 Task: Find a house in Akdağmadeni, Turkey with 2 bedrooms, 2 beds, 1 bathroom, Wifi, and free parking, priced between 8000 and 16000, with an English-speaking host.
Action: Mouse moved to (312, 129)
Screenshot: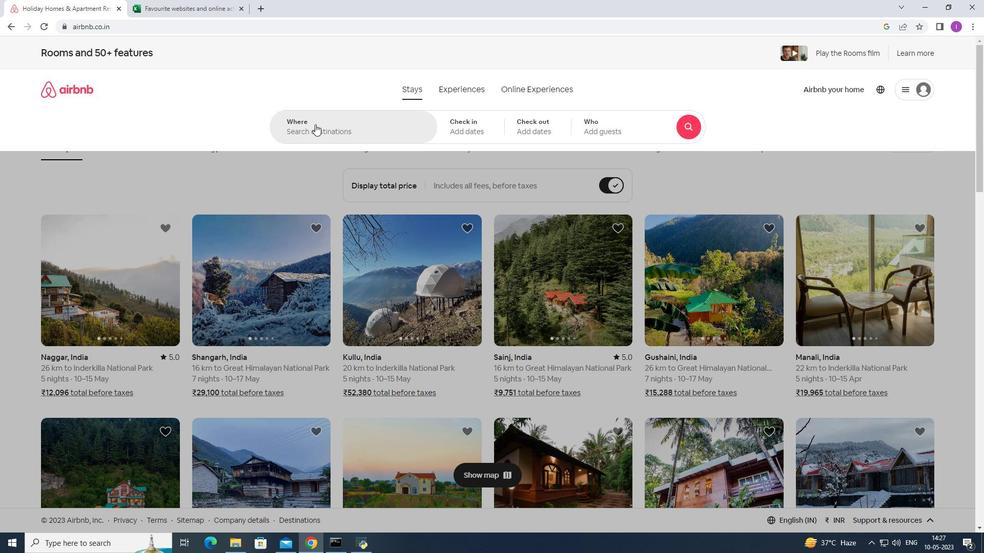 
Action: Mouse pressed left at (312, 129)
Screenshot: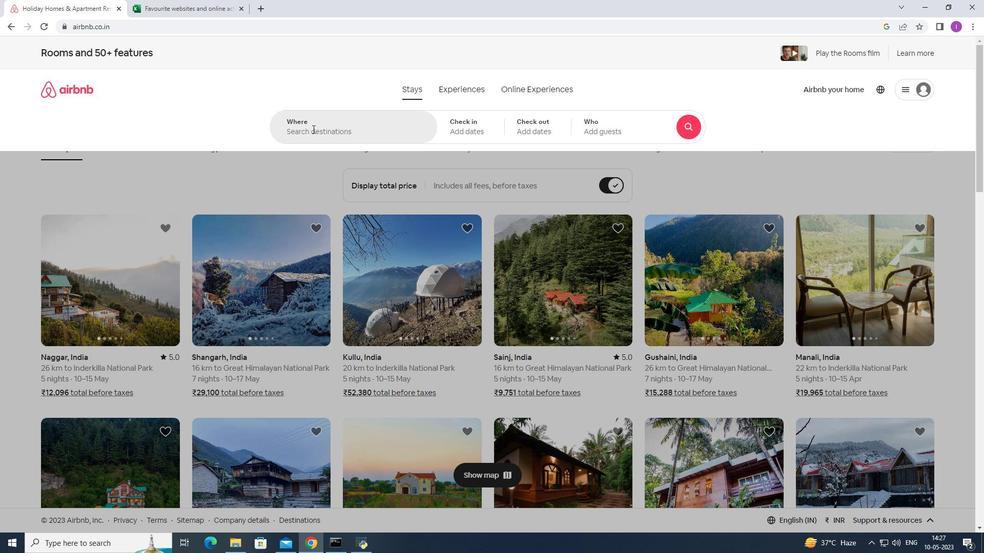 
Action: Mouse moved to (352, 122)
Screenshot: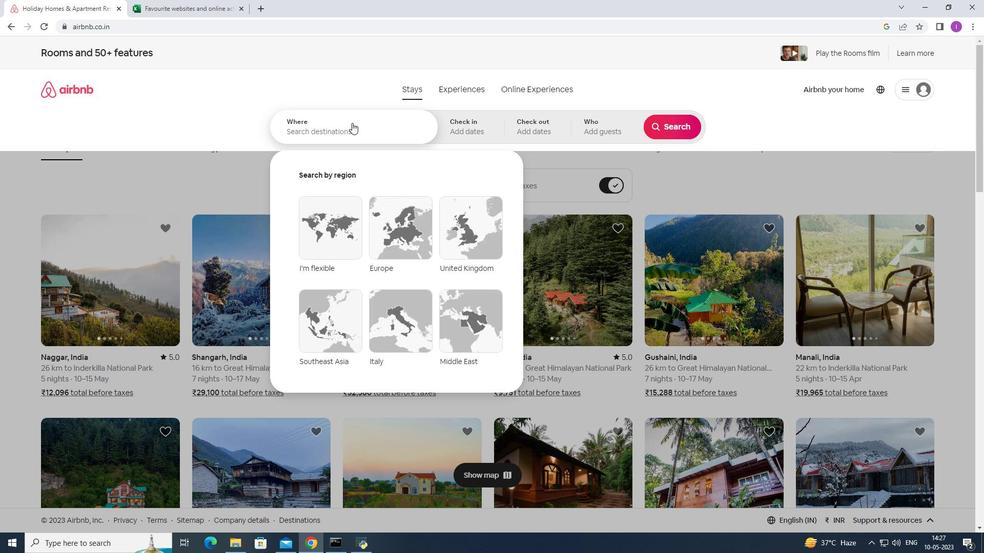 
Action: Key pressed <Key.shift><Key.shift><Key.shift><Key.shift><Key.shift><Key.shift><Key.shift><Key.shift><Key.shift><Key.shift><Key.shift><Key.shift><Key.shift><Key.shift><Key.shift><Key.shift><Key.shift><Key.shift><Key.shift><Key.shift><Key.shift><Key.shift>Akdagmadeni,<Key.shift>Turkey
Screenshot: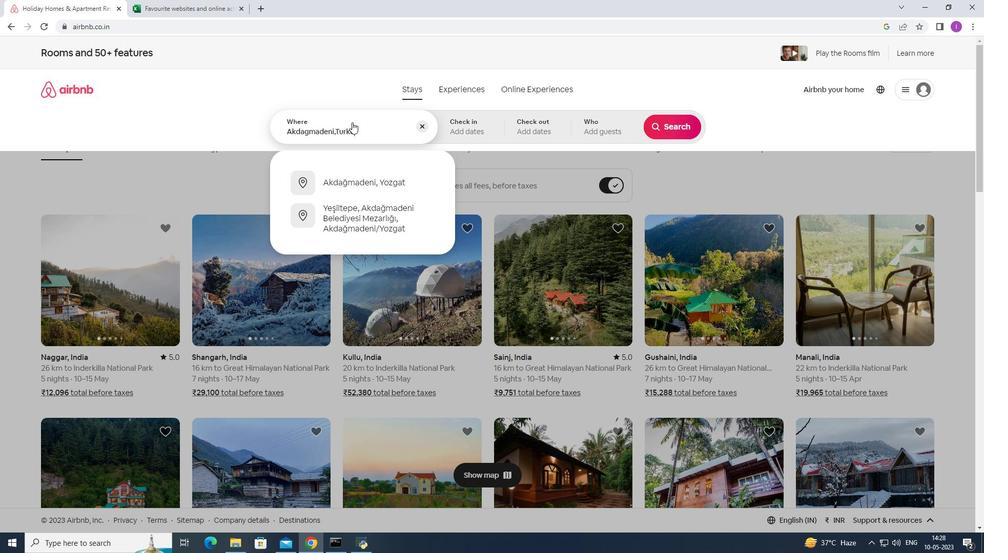 
Action: Mouse moved to (465, 126)
Screenshot: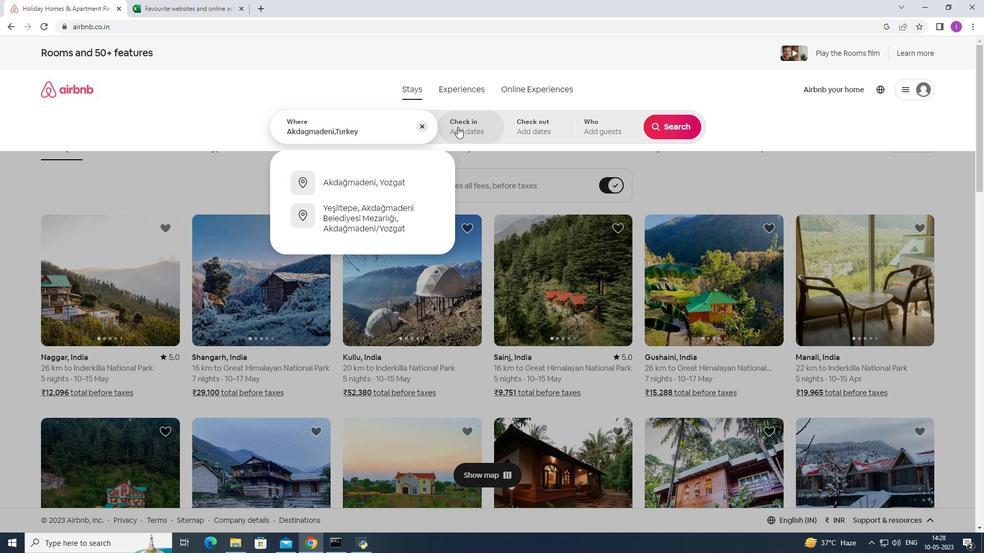 
Action: Mouse pressed left at (465, 126)
Screenshot: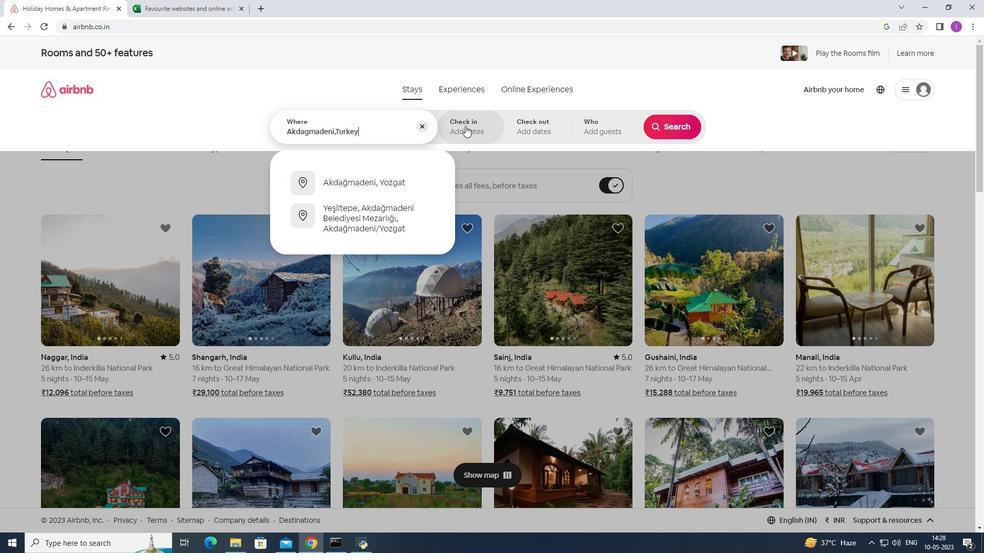 
Action: Mouse moved to (667, 213)
Screenshot: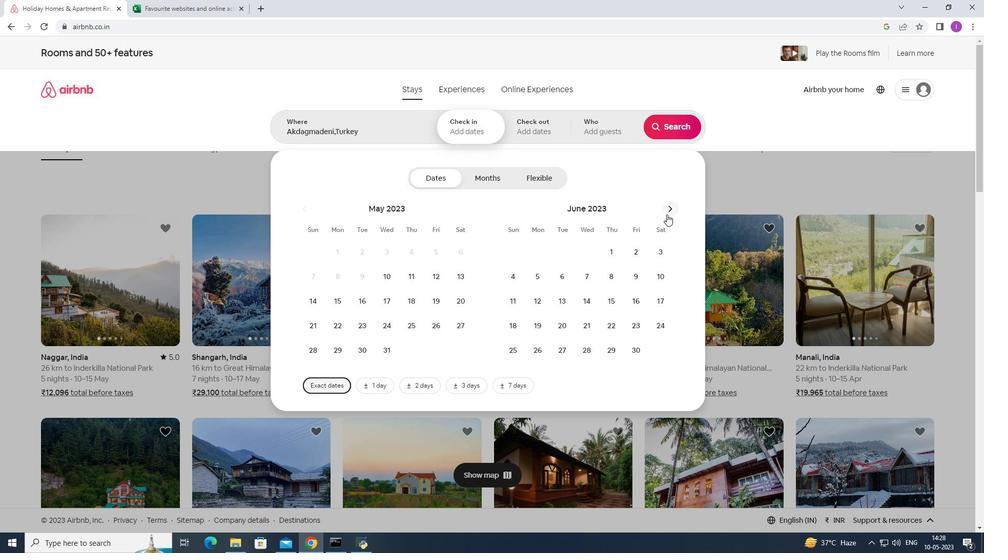 
Action: Mouse pressed left at (667, 213)
Screenshot: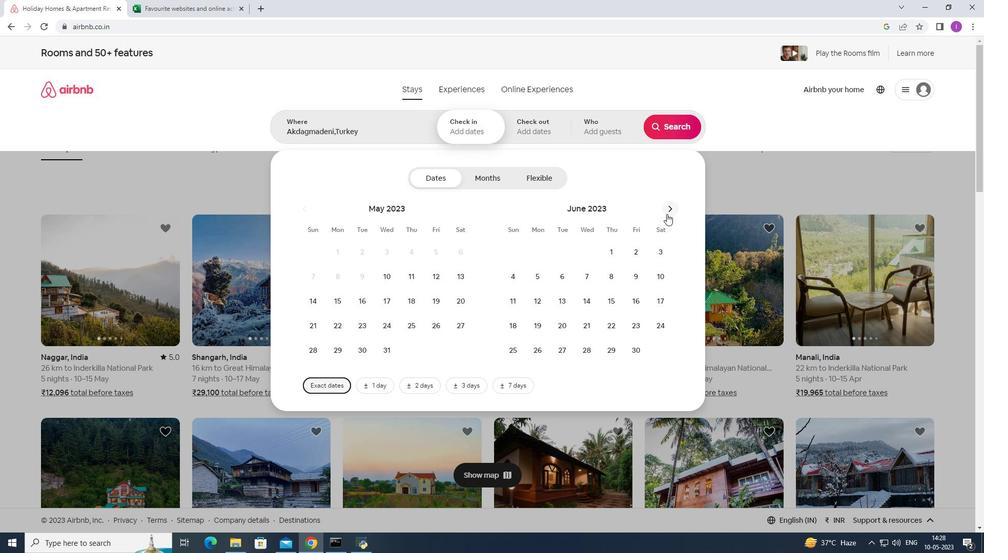 
Action: Mouse pressed left at (667, 213)
Screenshot: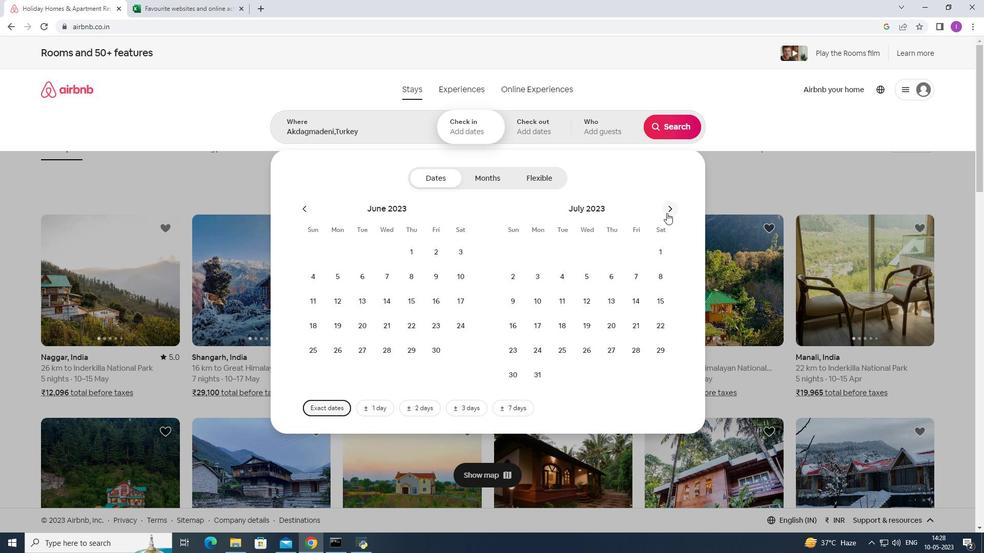 
Action: Mouse moved to (302, 210)
Screenshot: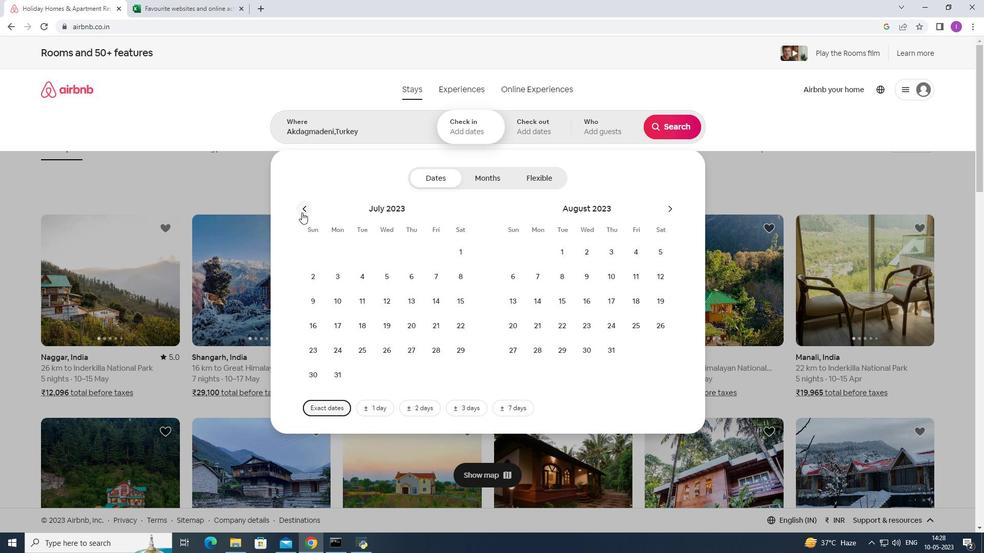 
Action: Mouse pressed left at (302, 210)
Screenshot: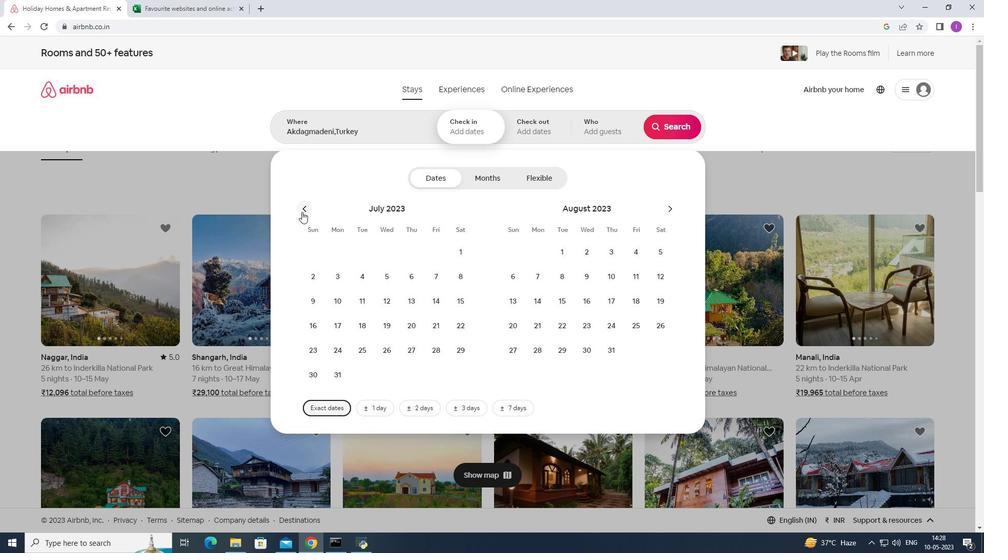 
Action: Mouse moved to (434, 274)
Screenshot: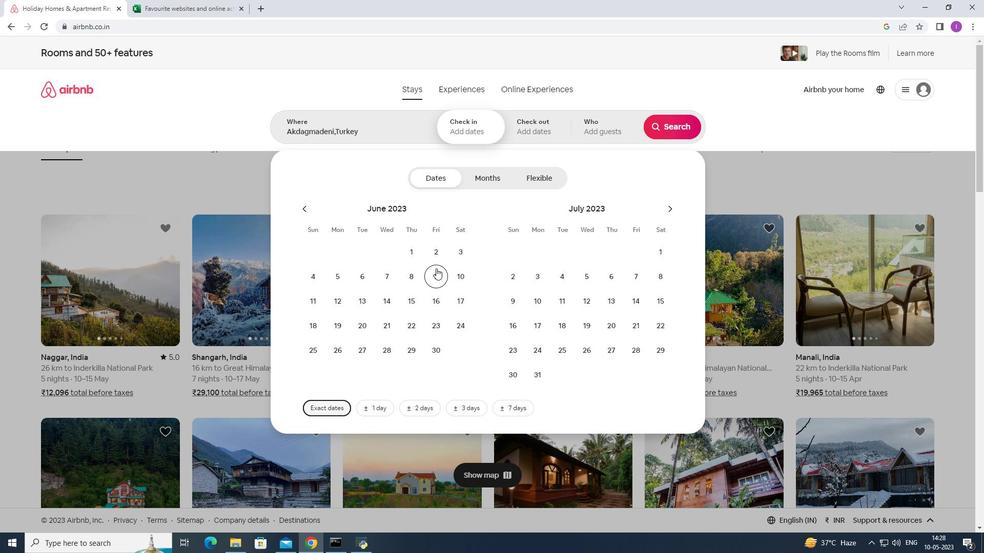 
Action: Mouse pressed left at (434, 274)
Screenshot: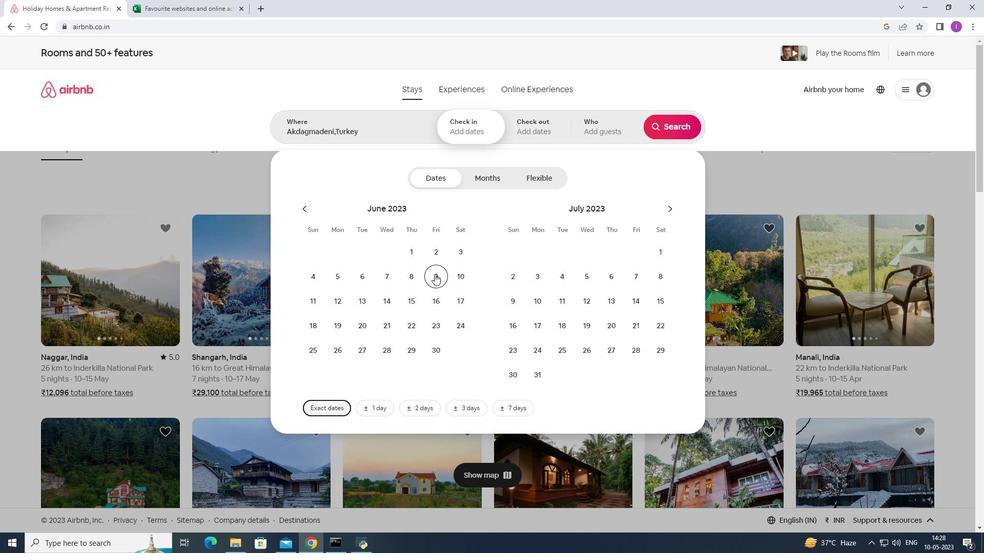 
Action: Mouse moved to (438, 294)
Screenshot: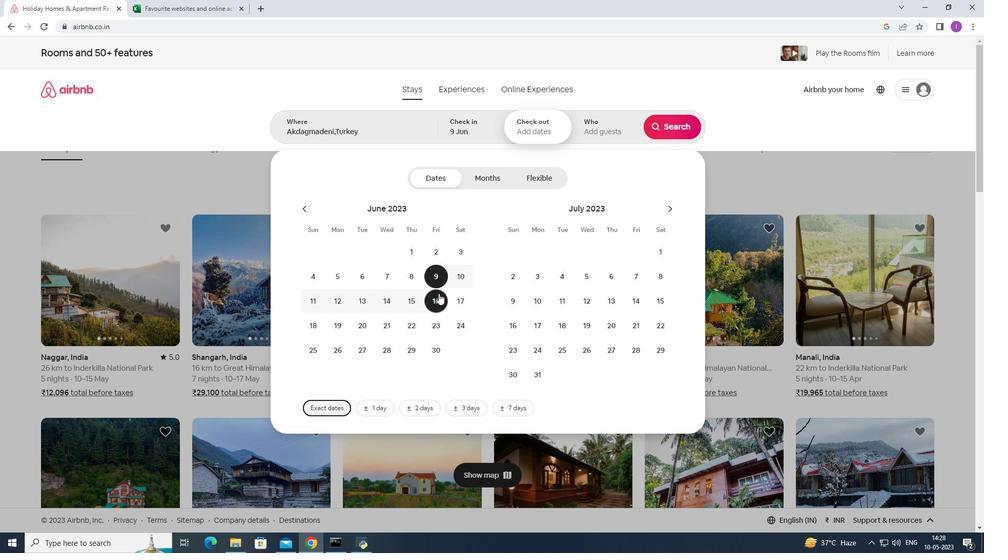 
Action: Mouse pressed left at (438, 294)
Screenshot: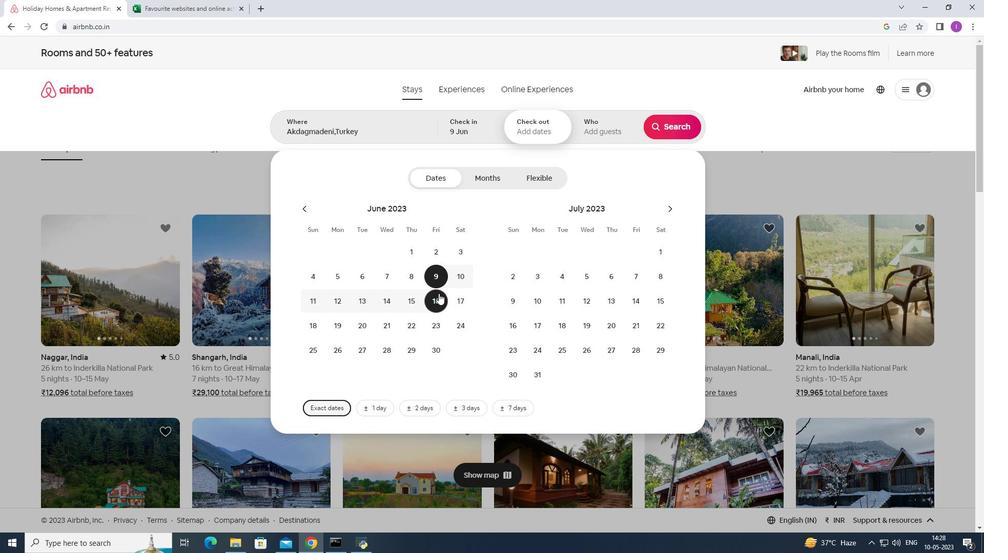 
Action: Mouse moved to (610, 133)
Screenshot: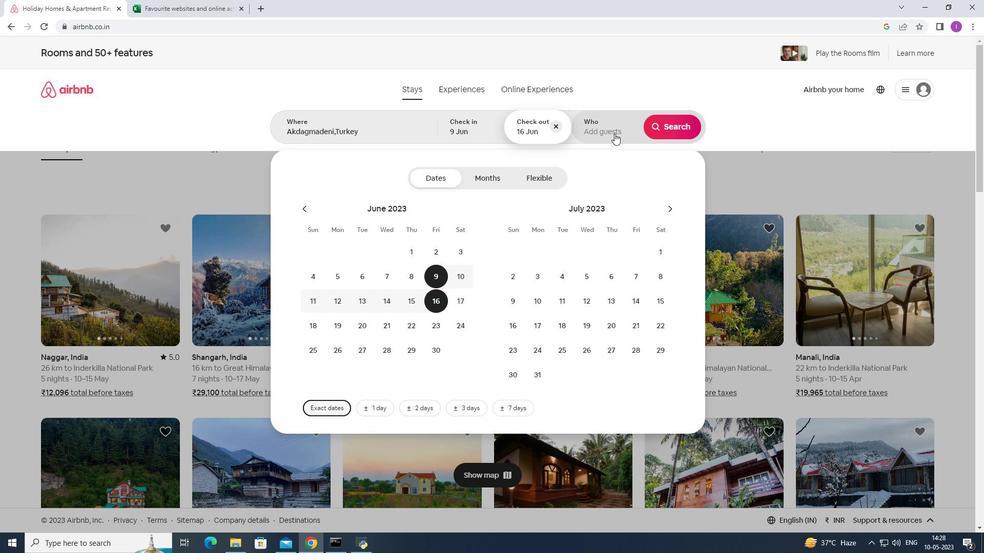 
Action: Mouse pressed left at (610, 133)
Screenshot: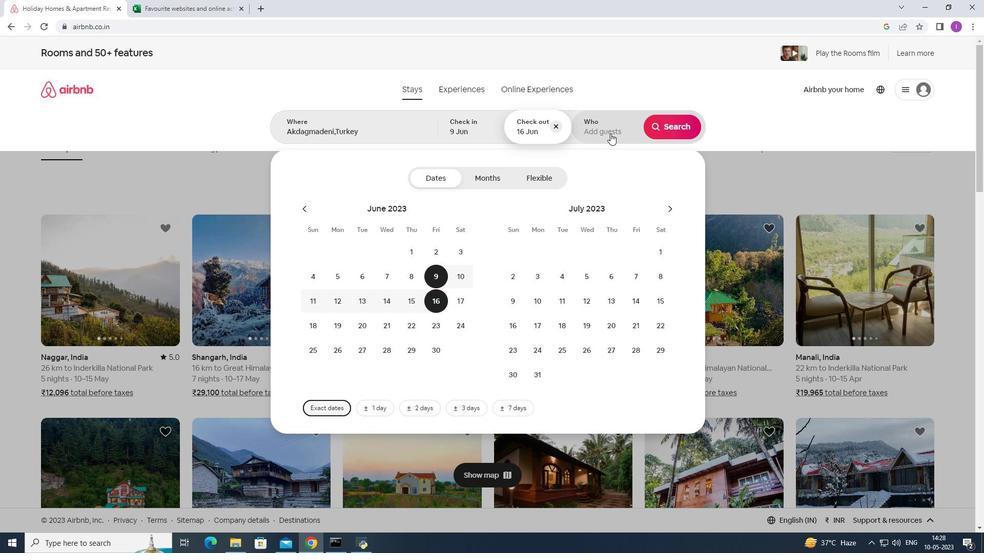 
Action: Mouse moved to (677, 179)
Screenshot: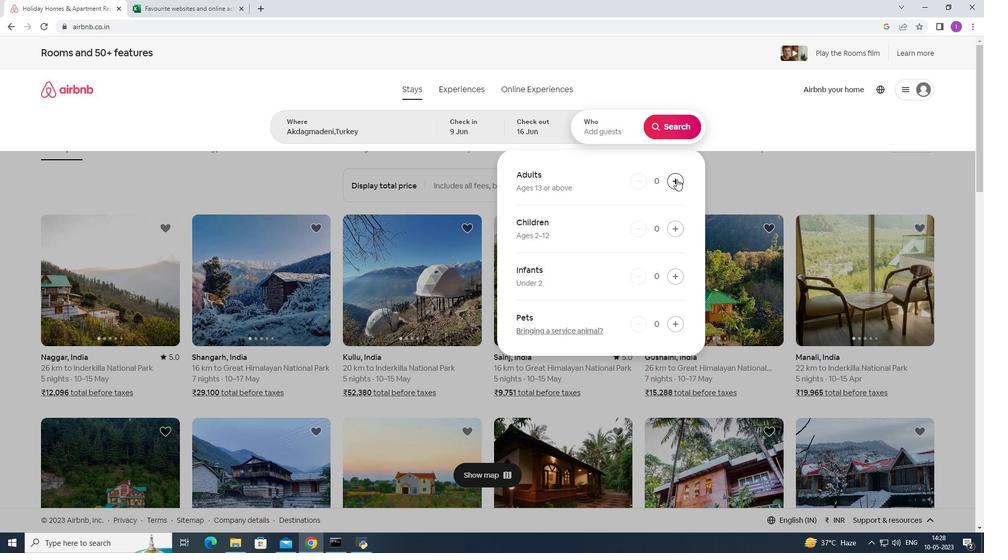 
Action: Mouse pressed left at (677, 179)
Screenshot: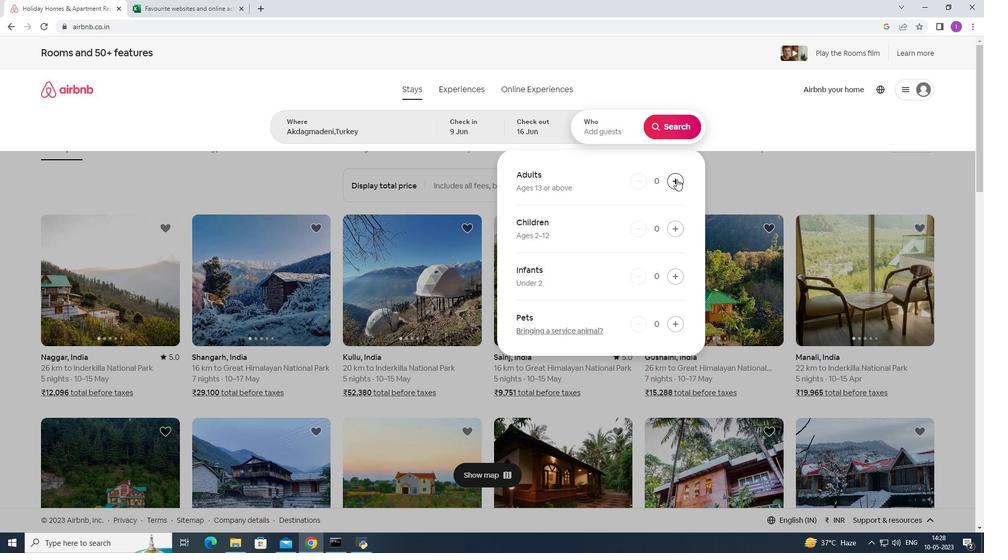 
Action: Mouse pressed left at (677, 179)
Screenshot: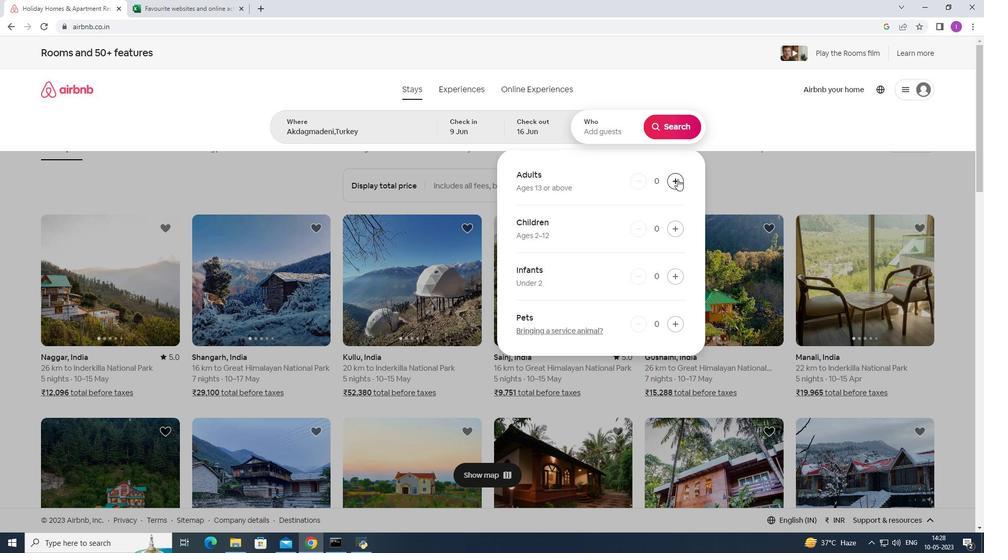 
Action: Mouse moved to (678, 178)
Screenshot: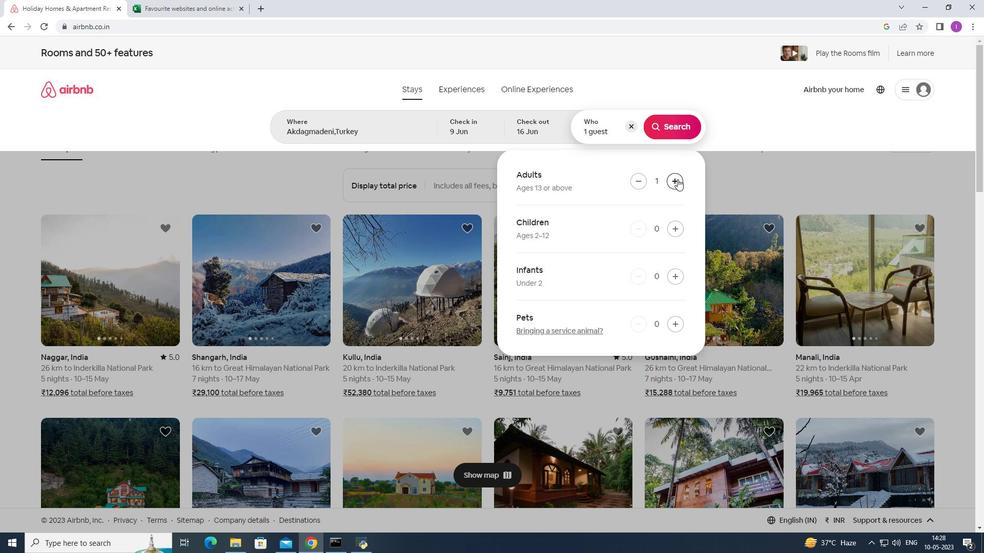 
Action: Mouse pressed left at (678, 178)
Screenshot: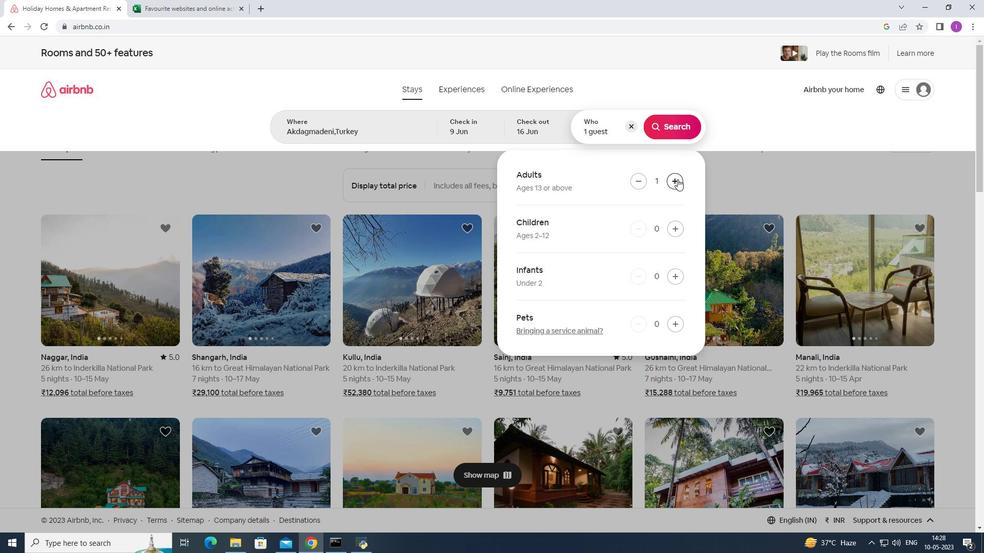 
Action: Mouse pressed left at (678, 178)
Screenshot: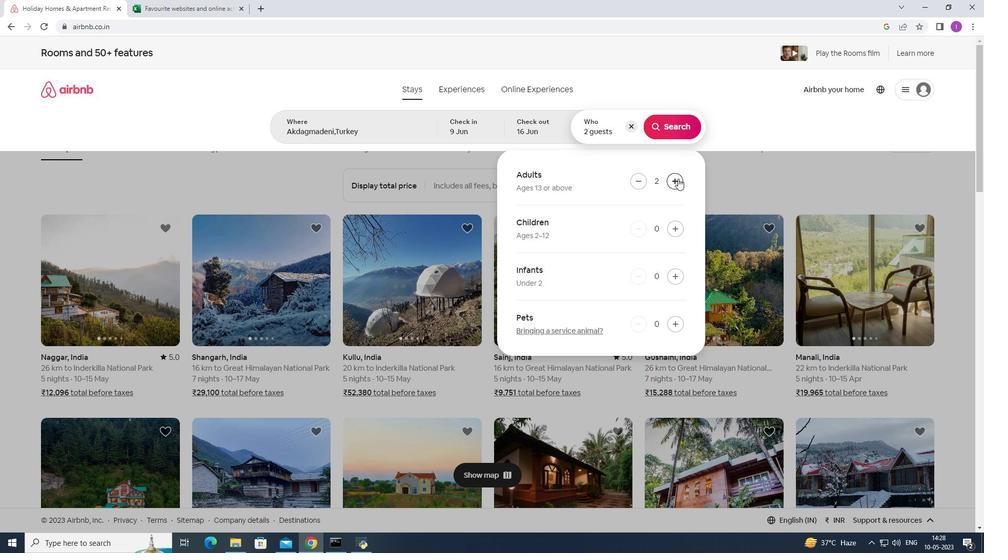 
Action: Mouse pressed left at (678, 178)
Screenshot: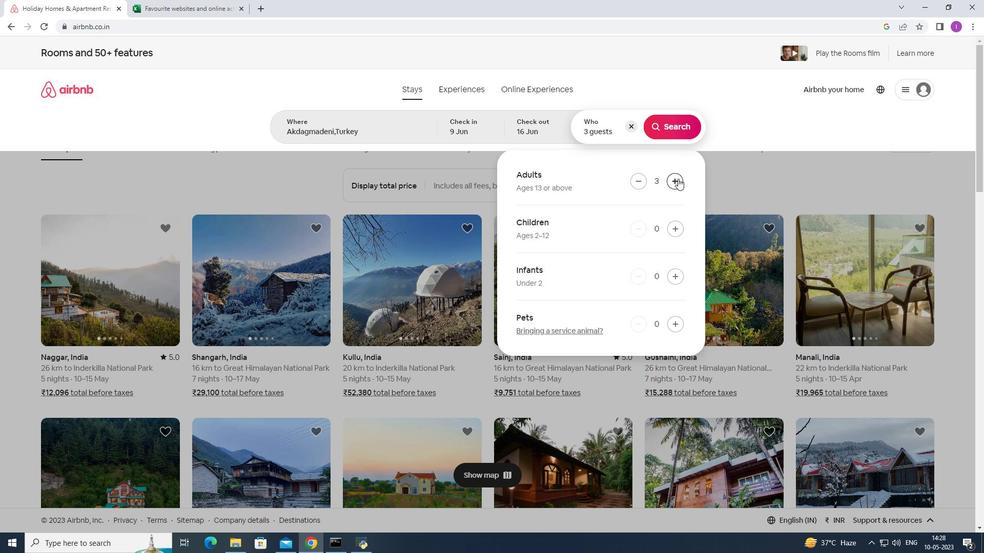
Action: Mouse moved to (644, 184)
Screenshot: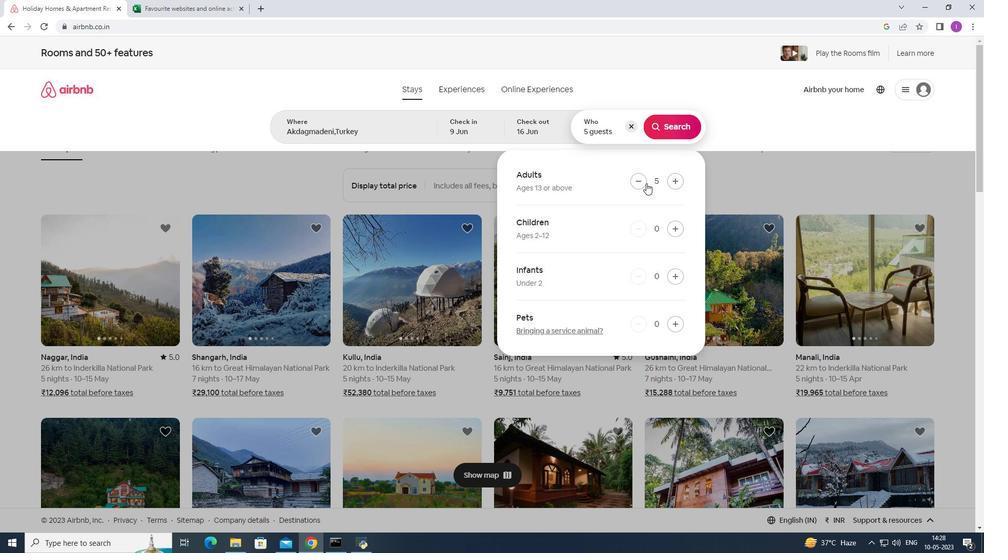 
Action: Mouse pressed left at (644, 184)
Screenshot: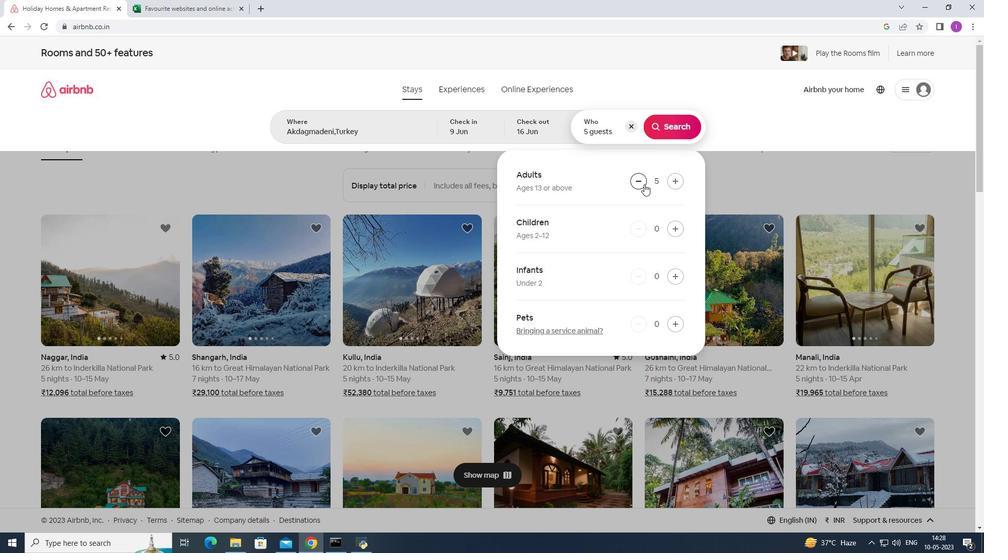
Action: Mouse pressed left at (644, 184)
Screenshot: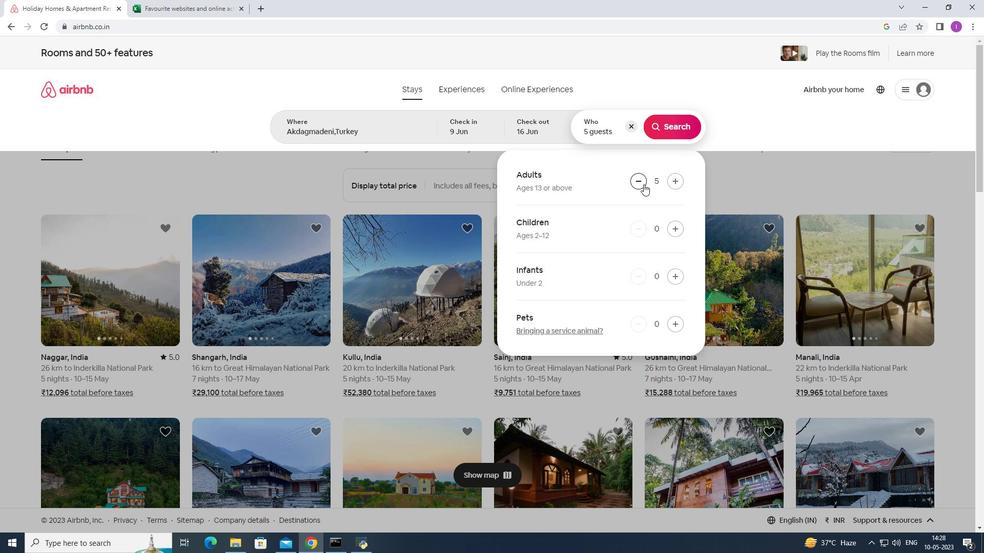 
Action: Mouse pressed left at (644, 184)
Screenshot: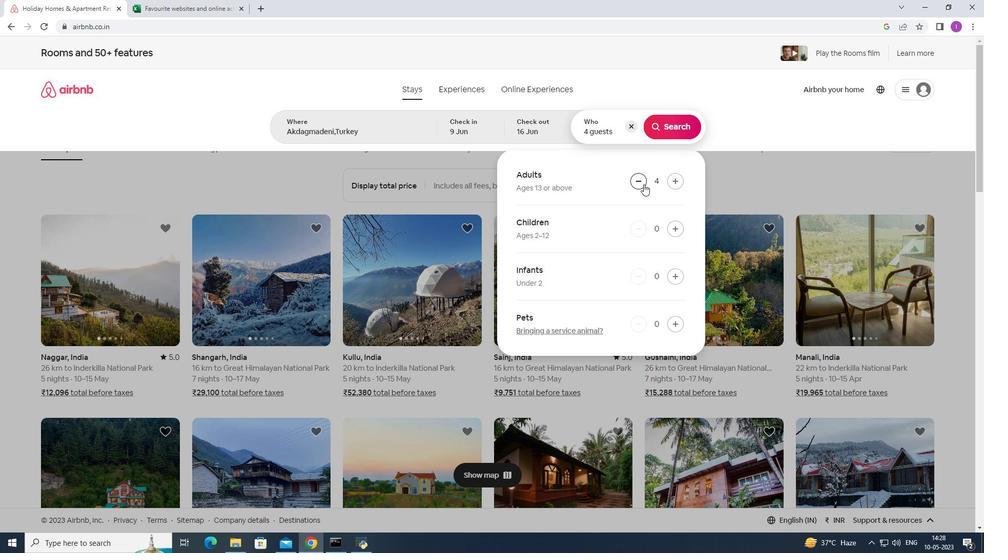 
Action: Mouse moved to (670, 137)
Screenshot: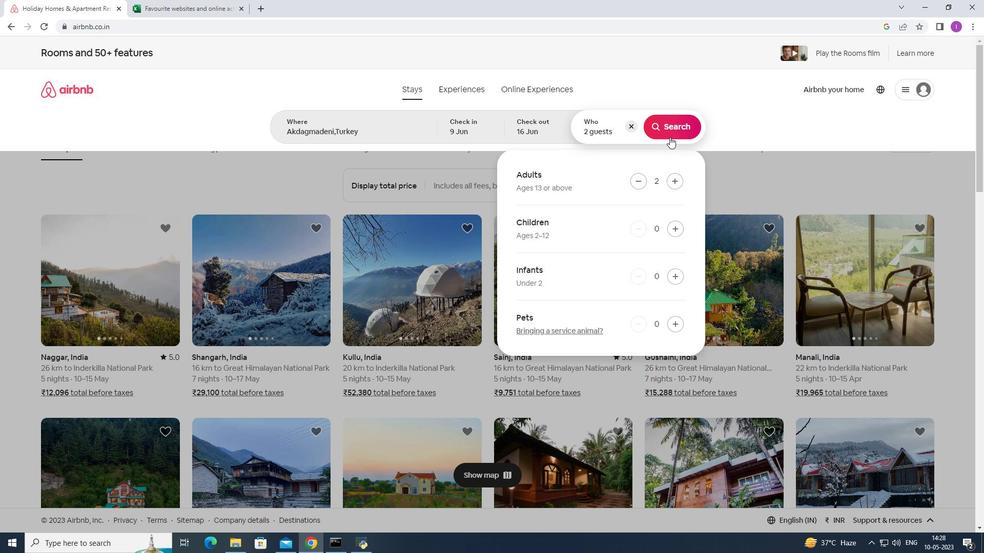 
Action: Mouse pressed left at (670, 137)
Screenshot: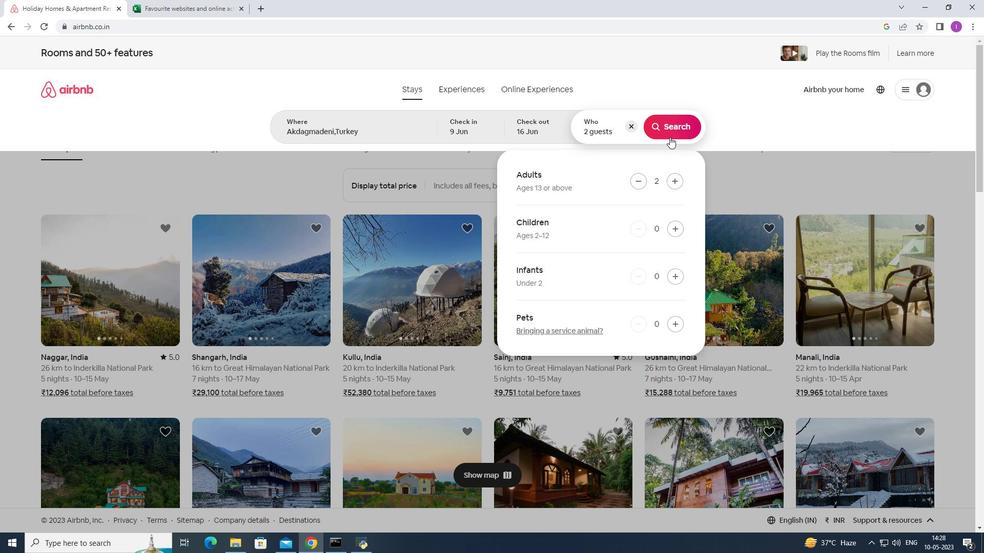
Action: Mouse moved to (927, 94)
Screenshot: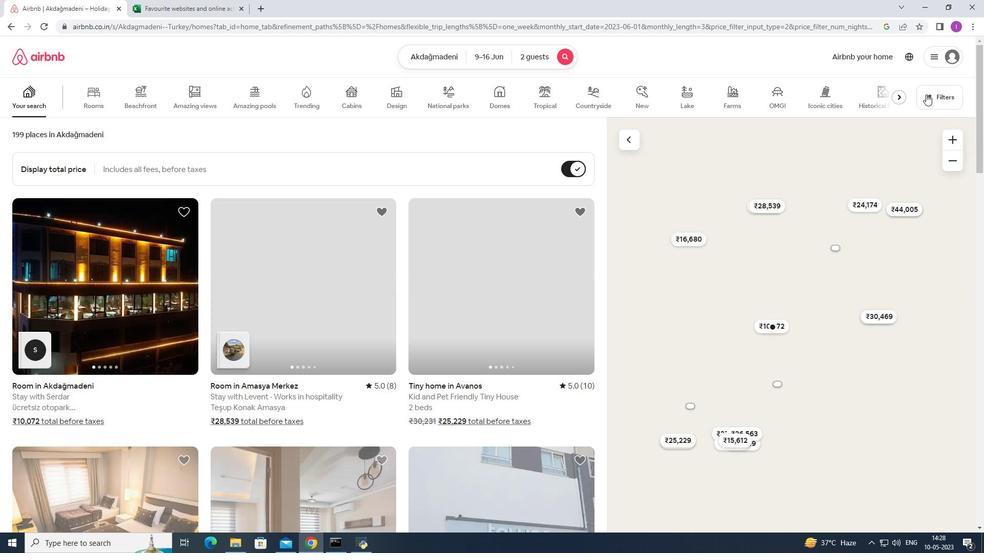 
Action: Mouse pressed left at (927, 94)
Screenshot: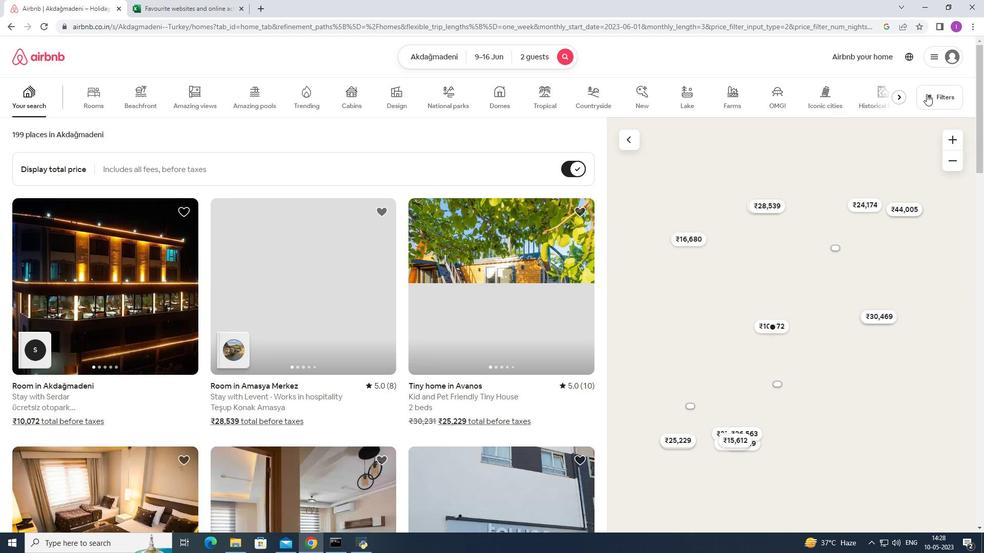 
Action: Mouse moved to (561, 347)
Screenshot: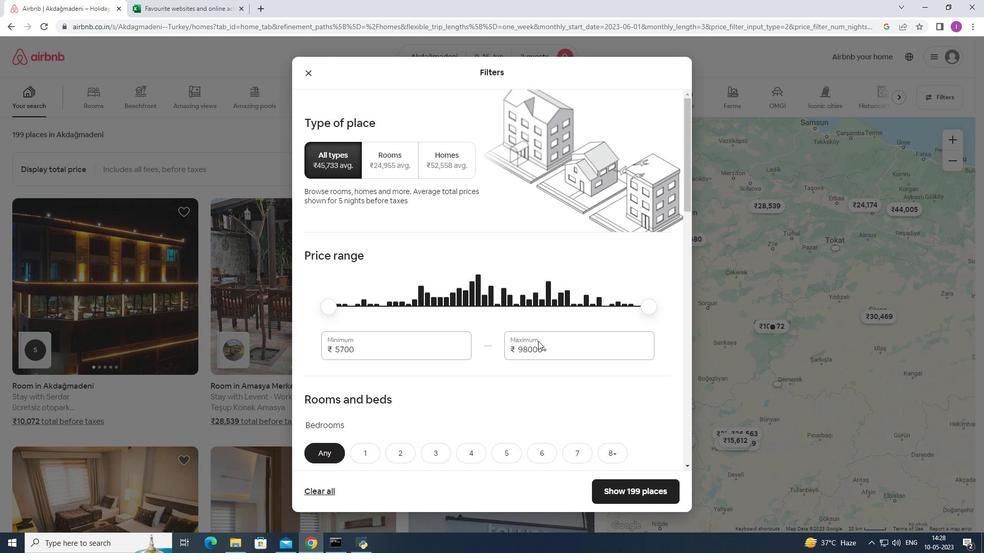 
Action: Mouse pressed left at (561, 347)
Screenshot: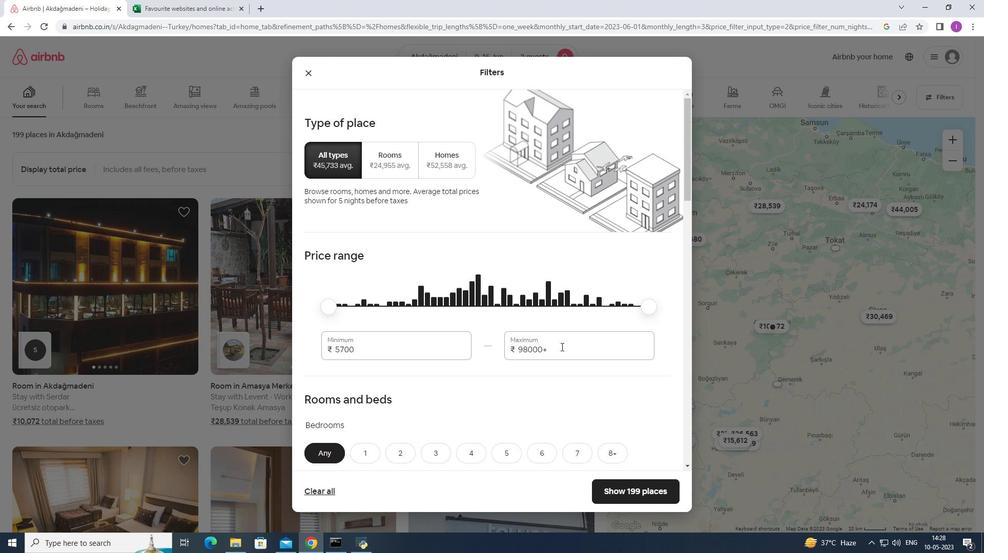
Action: Mouse moved to (501, 344)
Screenshot: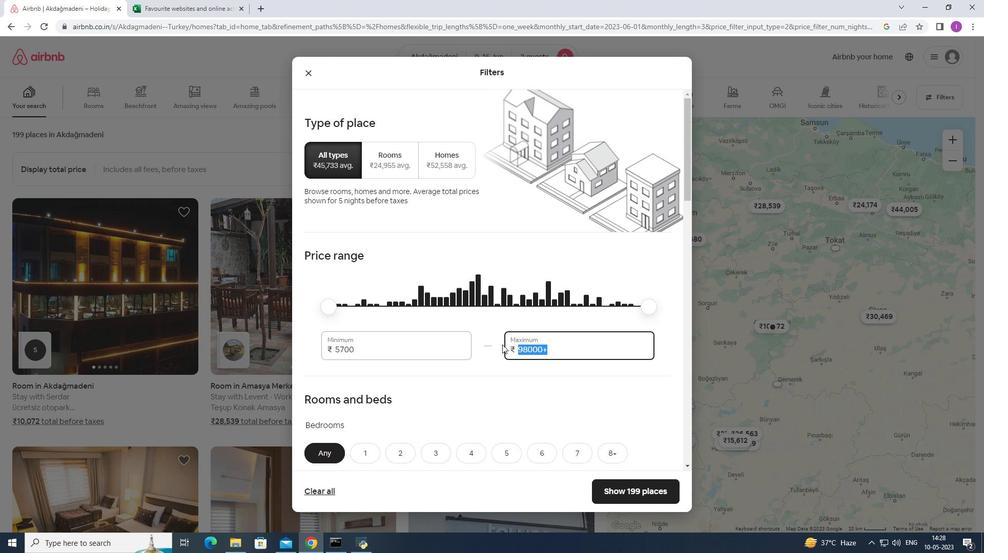 
Action: Key pressed 1
Screenshot: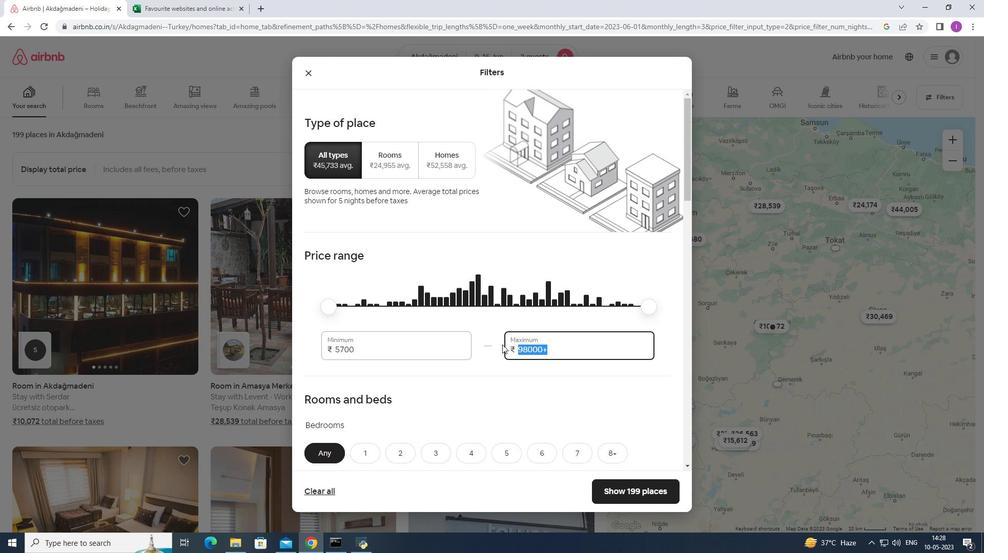 
Action: Mouse moved to (501, 342)
Screenshot: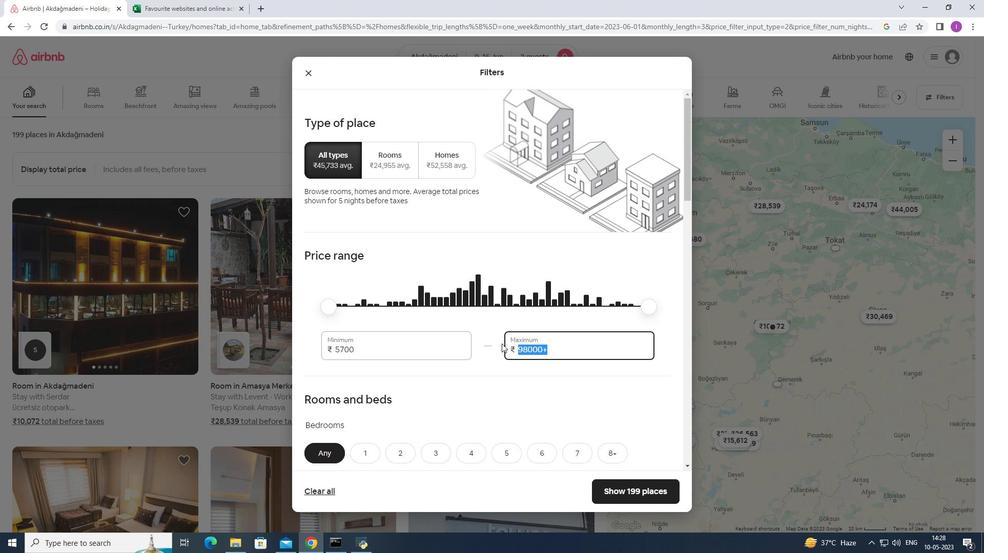 
Action: Key pressed 6
Screenshot: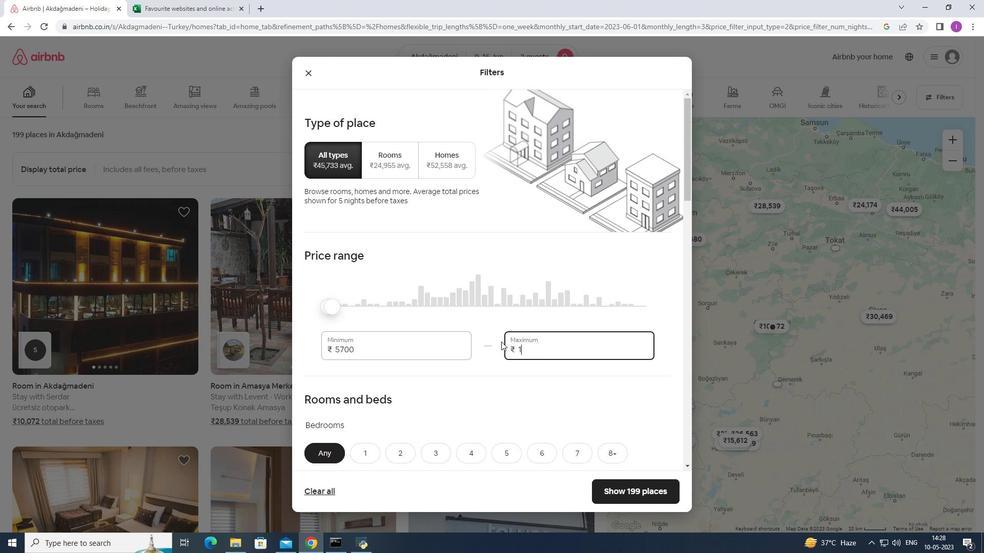 
Action: Mouse moved to (500, 337)
Screenshot: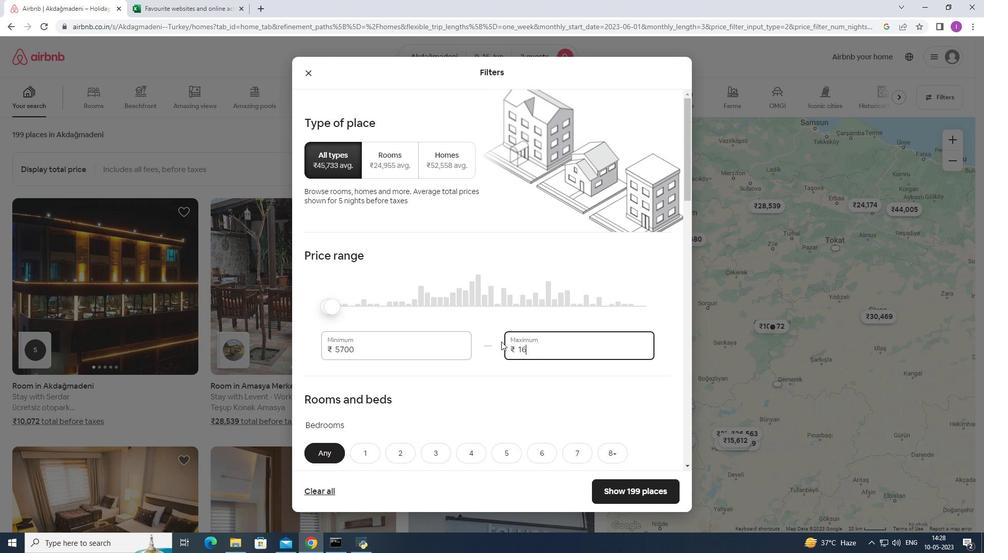 
Action: Key pressed 000
Screenshot: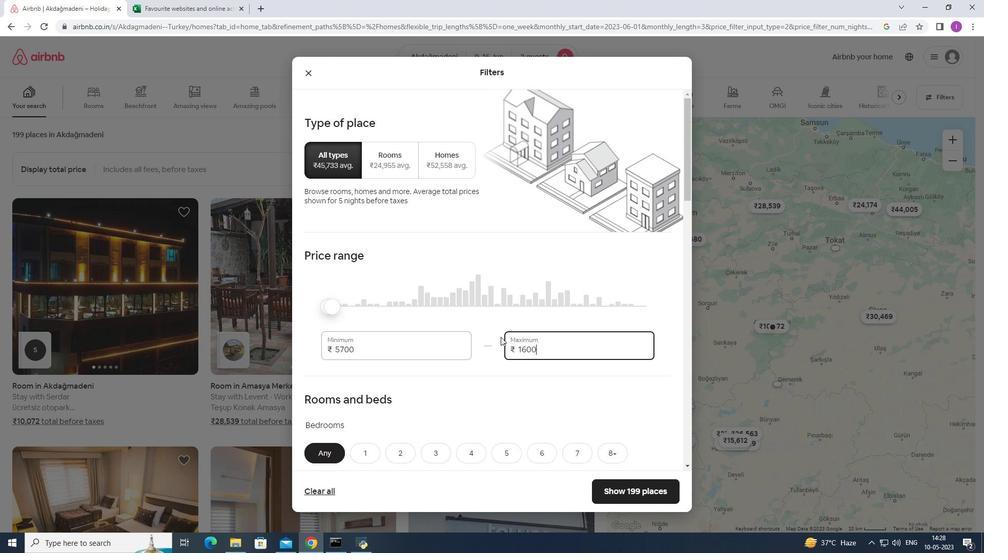 
Action: Mouse moved to (369, 348)
Screenshot: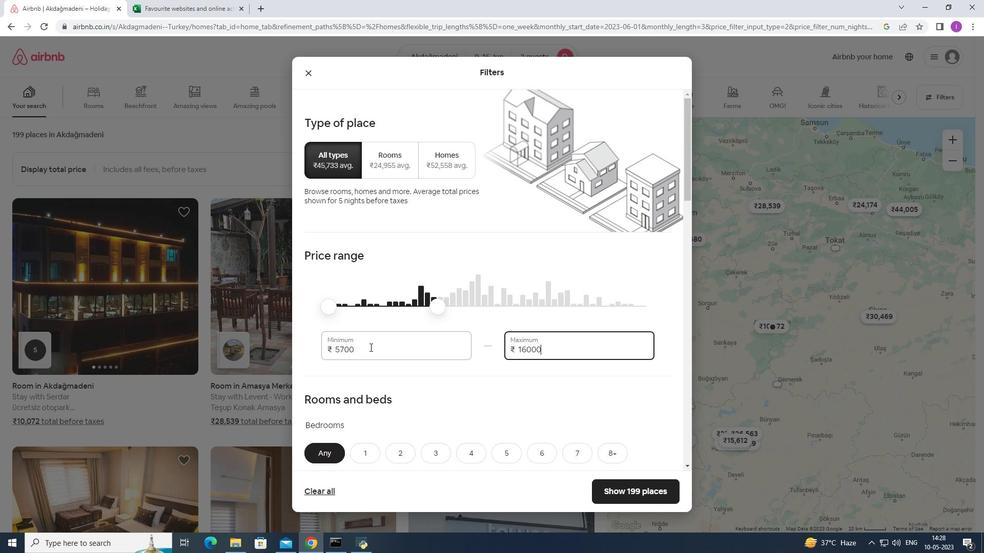 
Action: Mouse pressed left at (369, 348)
Screenshot: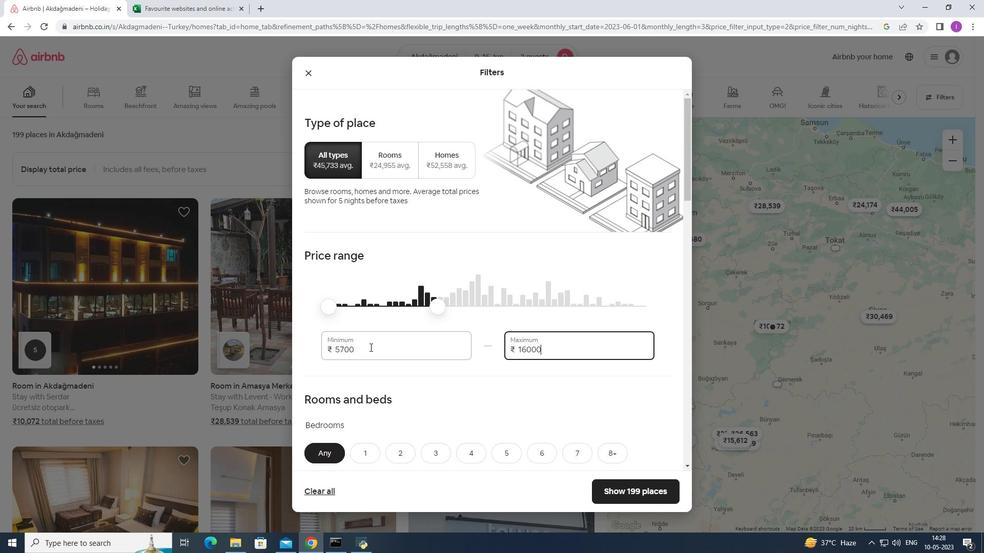 
Action: Mouse moved to (328, 350)
Screenshot: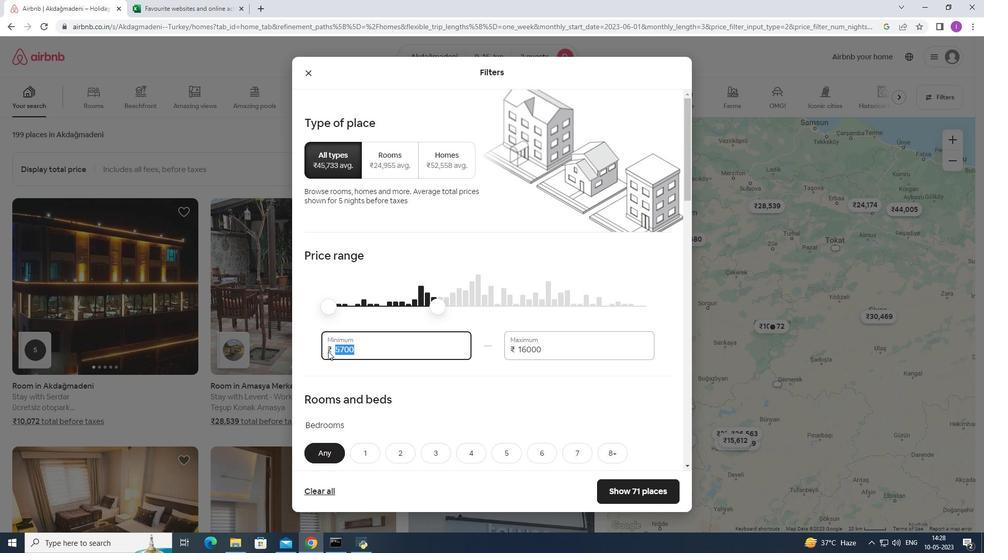 
Action: Key pressed 8
Screenshot: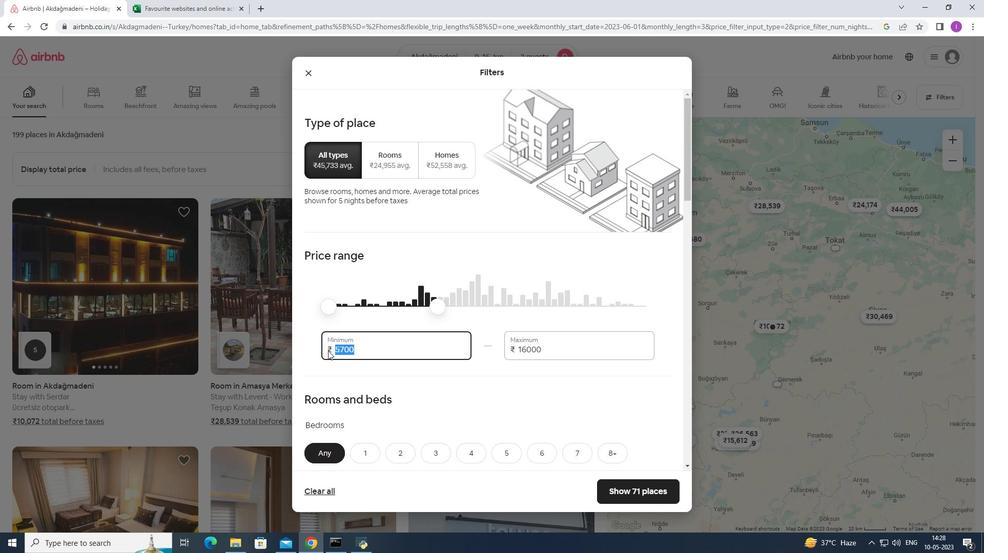 
Action: Mouse moved to (328, 349)
Screenshot: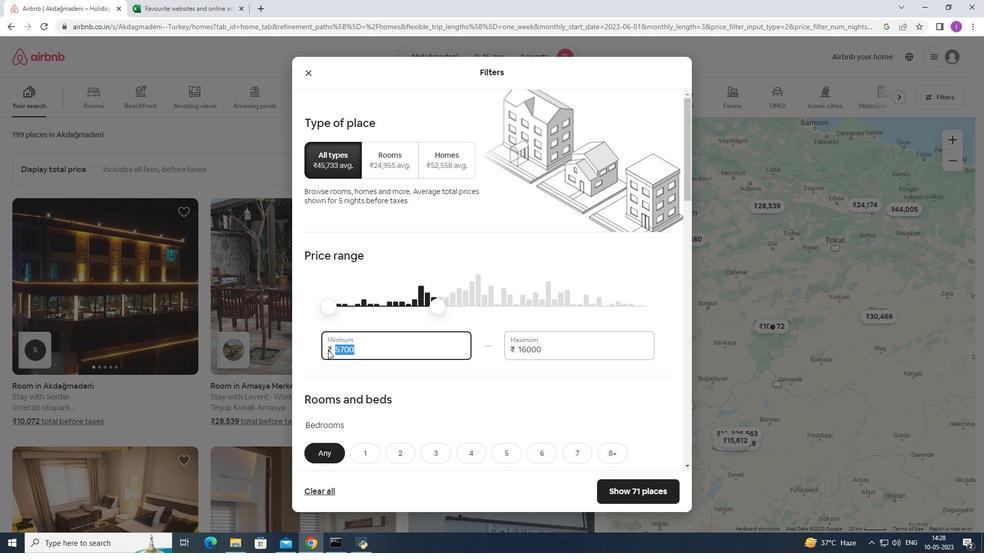 
Action: Key pressed 00
Screenshot: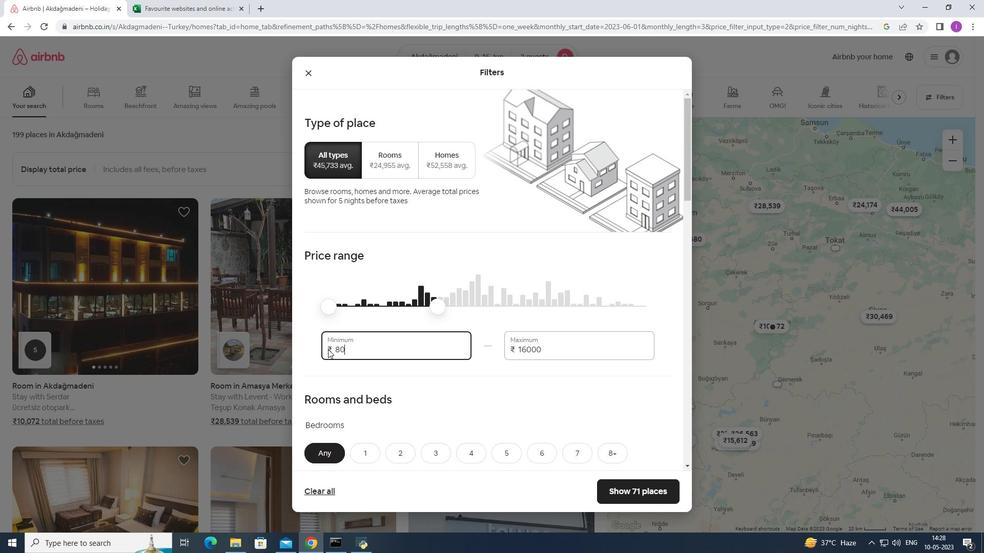 
Action: Mouse moved to (328, 349)
Screenshot: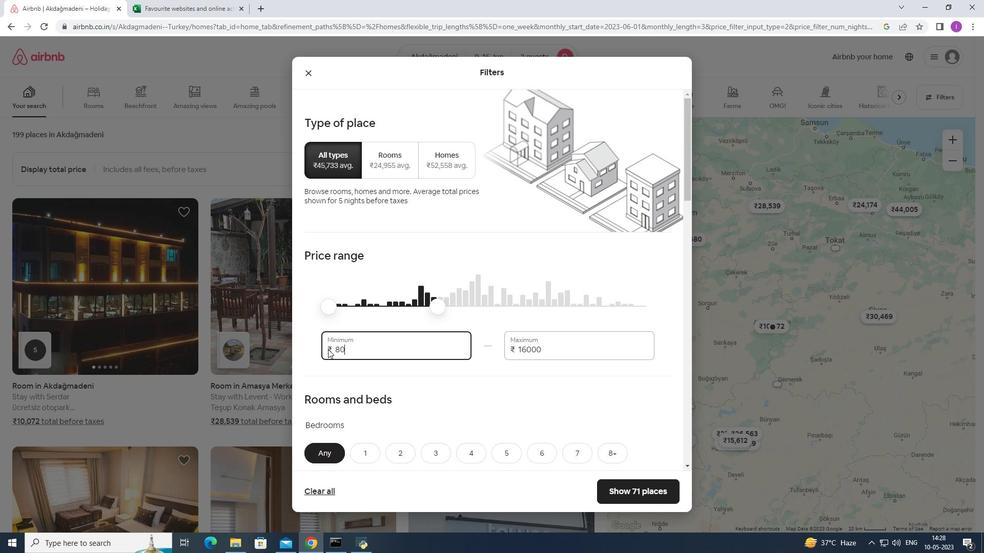 
Action: Key pressed 0
Screenshot: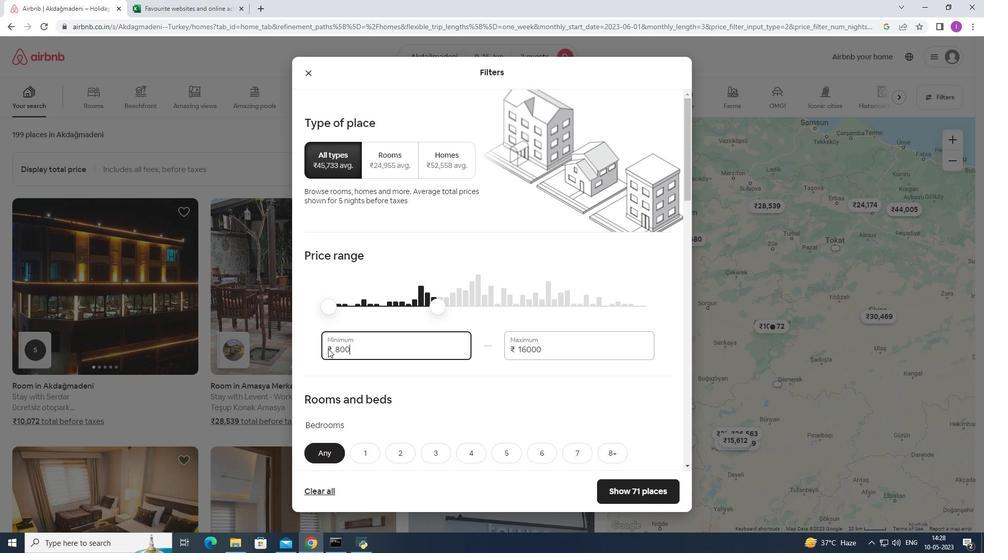 
Action: Mouse moved to (347, 347)
Screenshot: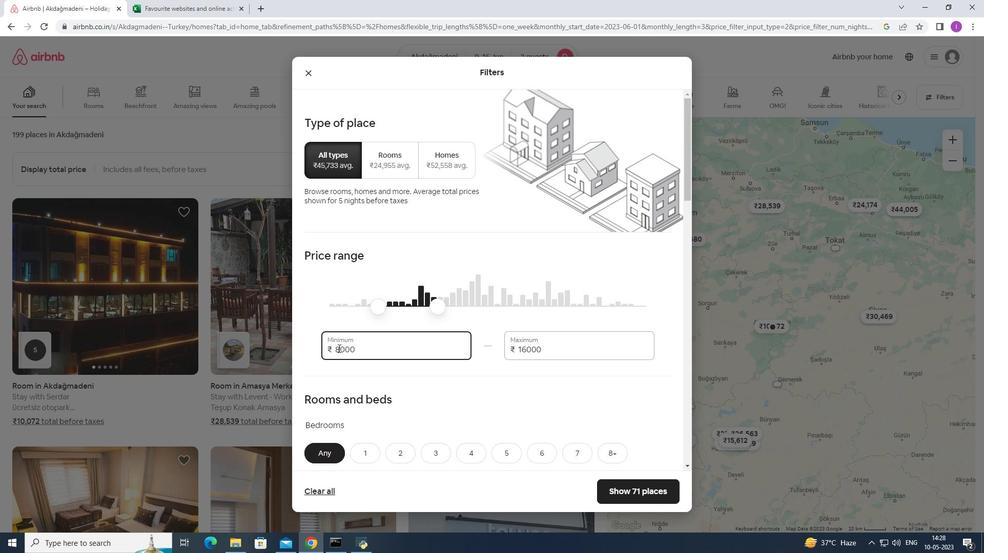 
Action: Mouse scrolled (347, 346) with delta (0, 0)
Screenshot: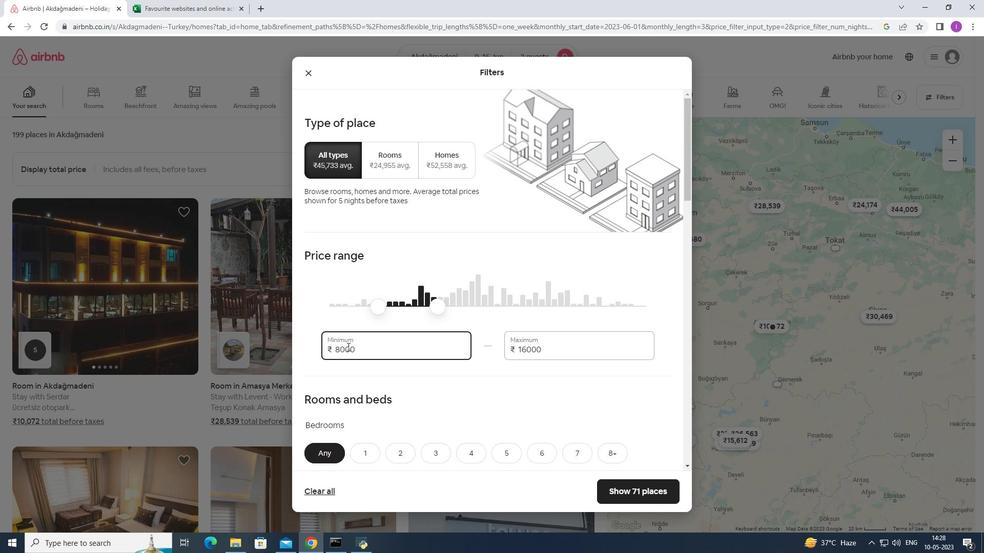 
Action: Mouse scrolled (347, 346) with delta (0, 0)
Screenshot: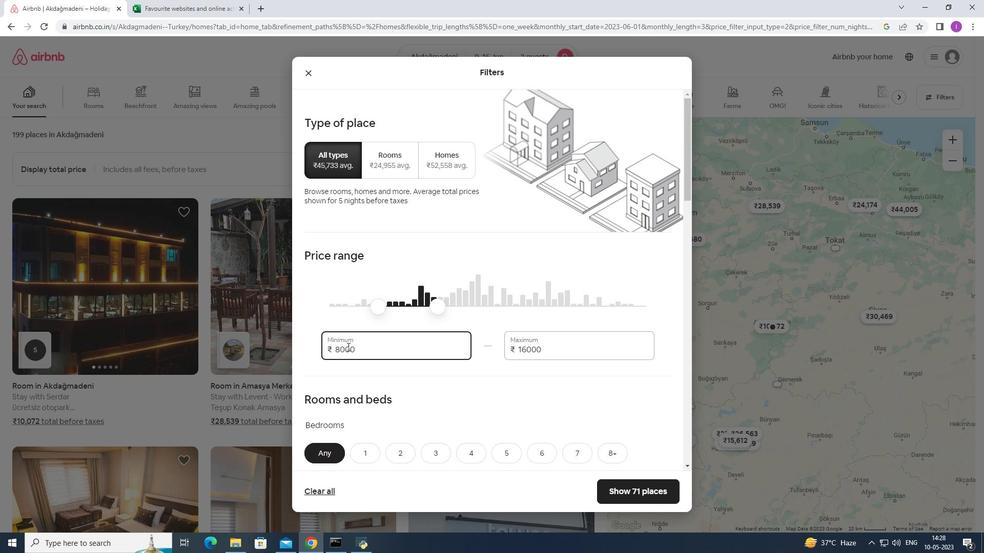 
Action: Mouse scrolled (347, 346) with delta (0, 0)
Screenshot: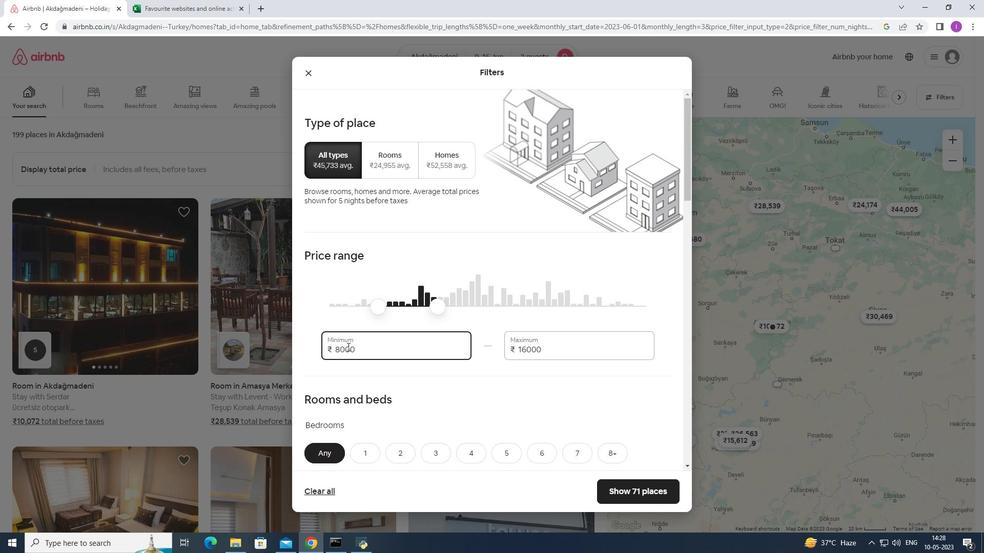 
Action: Mouse moved to (405, 293)
Screenshot: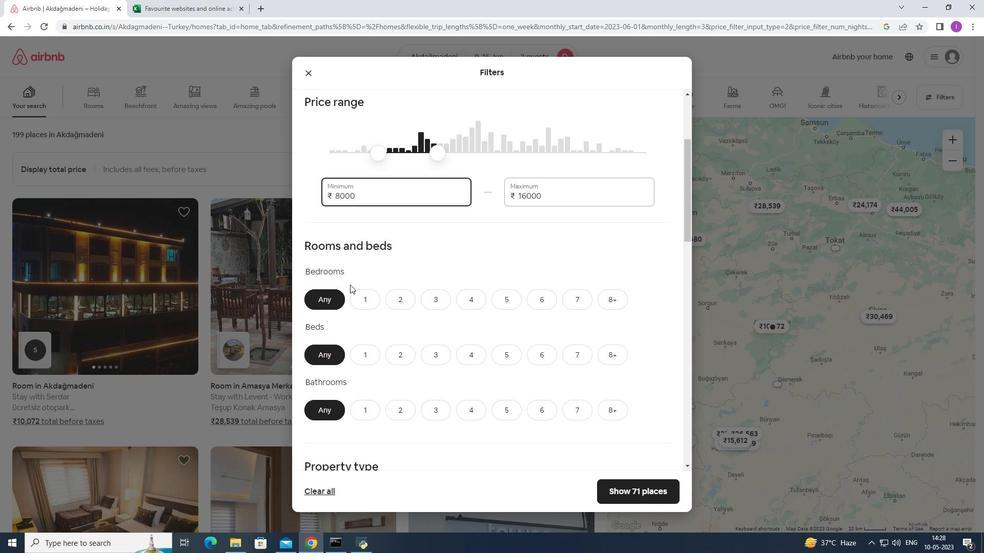 
Action: Mouse pressed left at (405, 293)
Screenshot: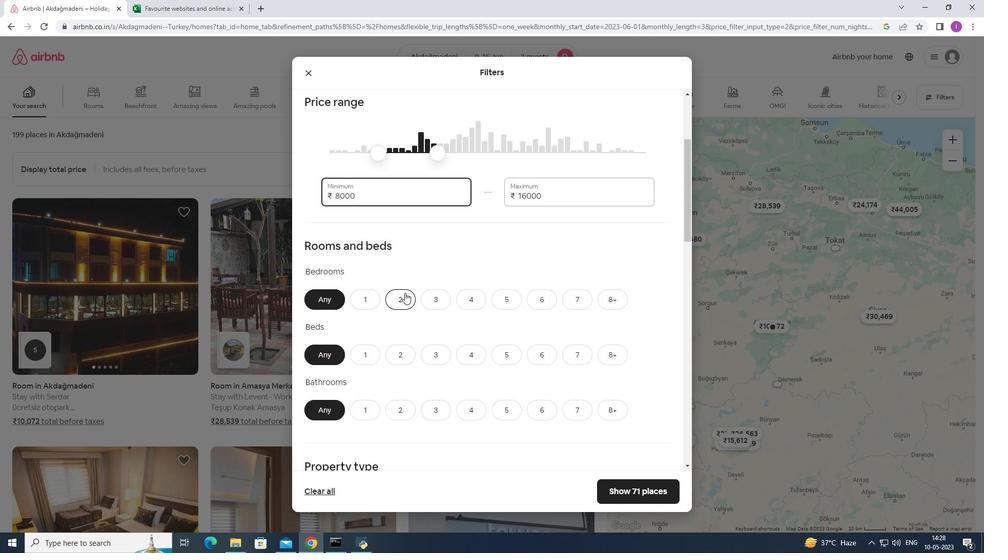 
Action: Mouse moved to (406, 355)
Screenshot: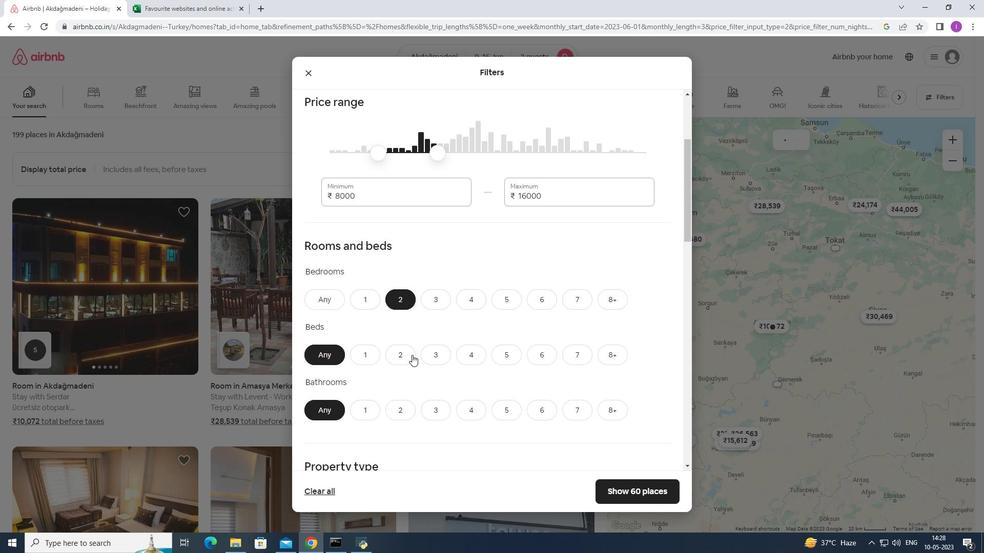 
Action: Mouse pressed left at (406, 355)
Screenshot: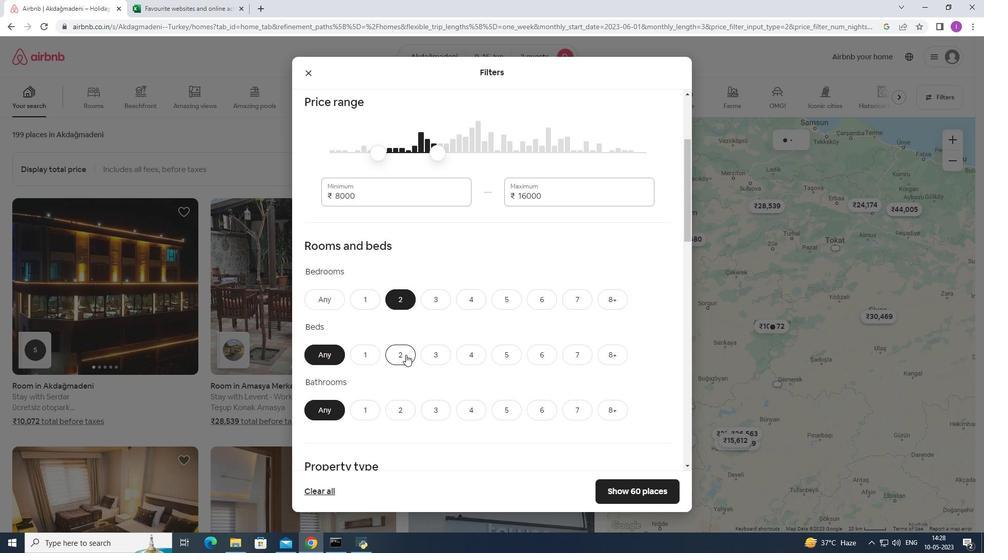 
Action: Mouse moved to (359, 411)
Screenshot: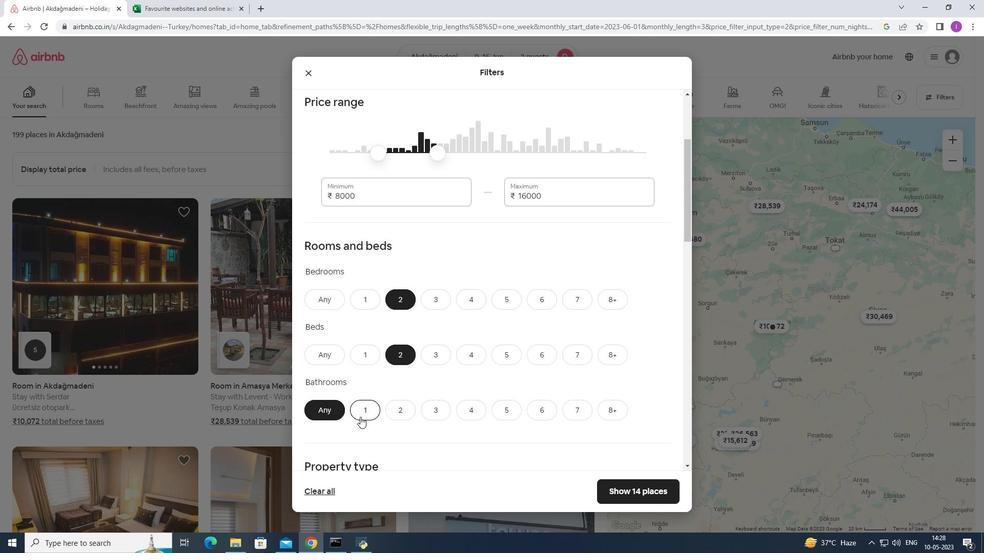 
Action: Mouse pressed left at (359, 411)
Screenshot: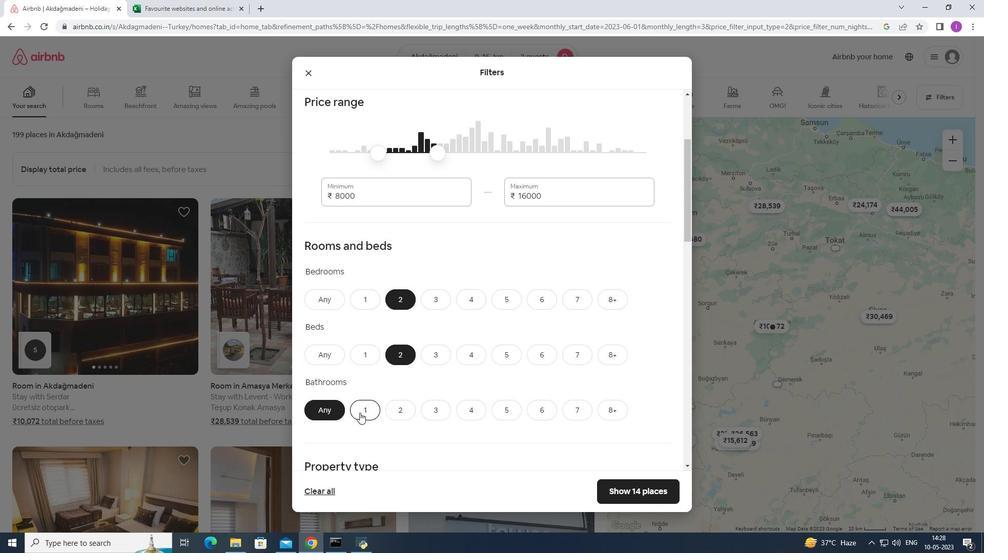 
Action: Mouse moved to (380, 384)
Screenshot: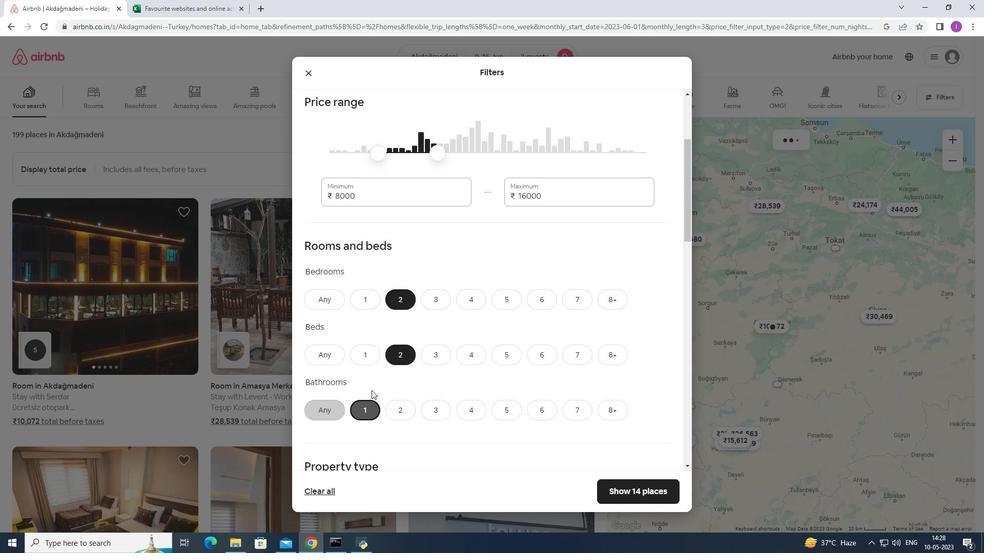 
Action: Mouse scrolled (380, 383) with delta (0, 0)
Screenshot: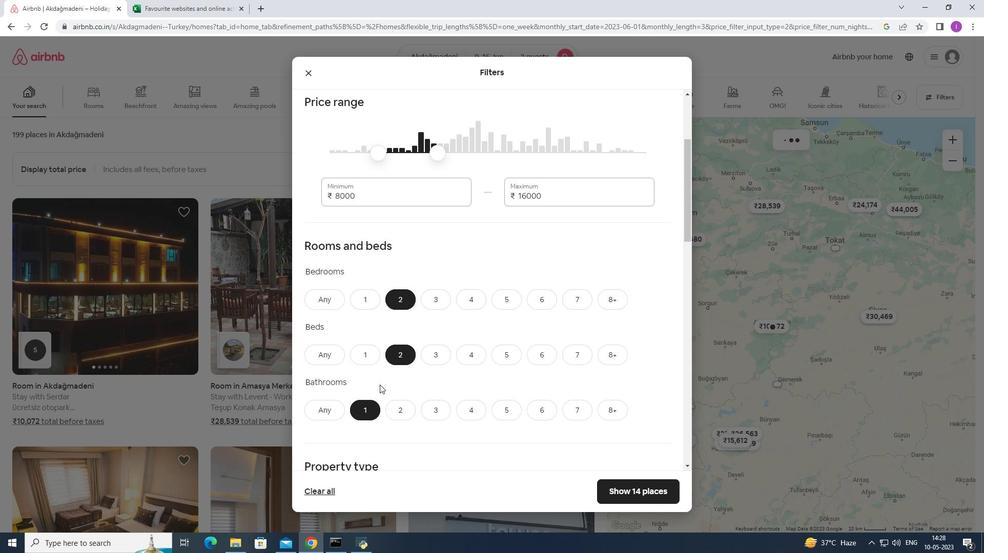 
Action: Mouse moved to (381, 383)
Screenshot: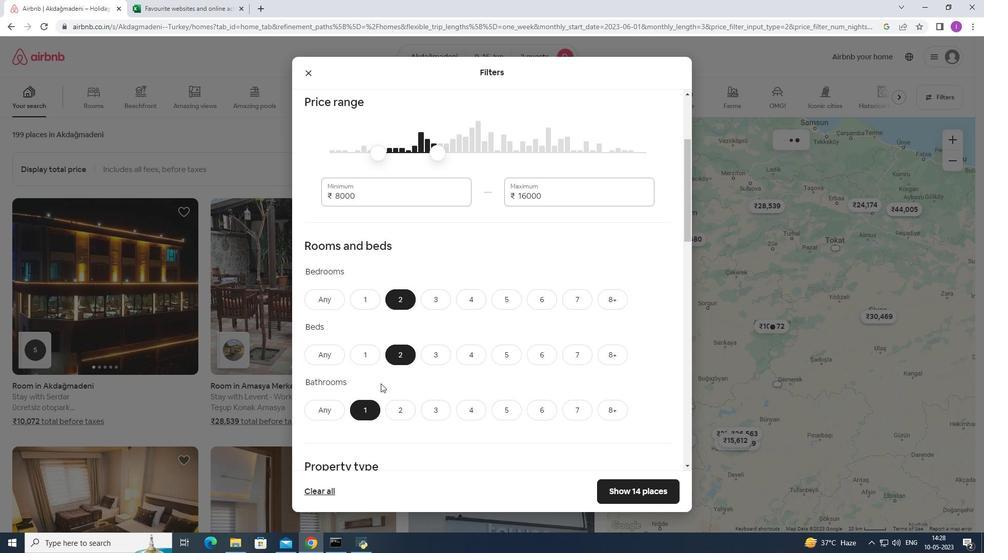
Action: Mouse scrolled (381, 383) with delta (0, 0)
Screenshot: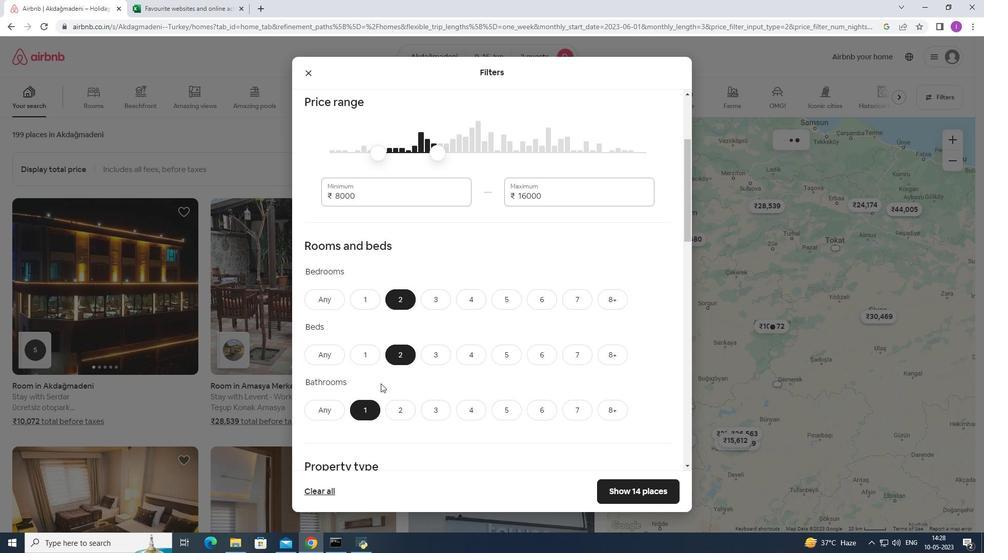 
Action: Mouse moved to (382, 383)
Screenshot: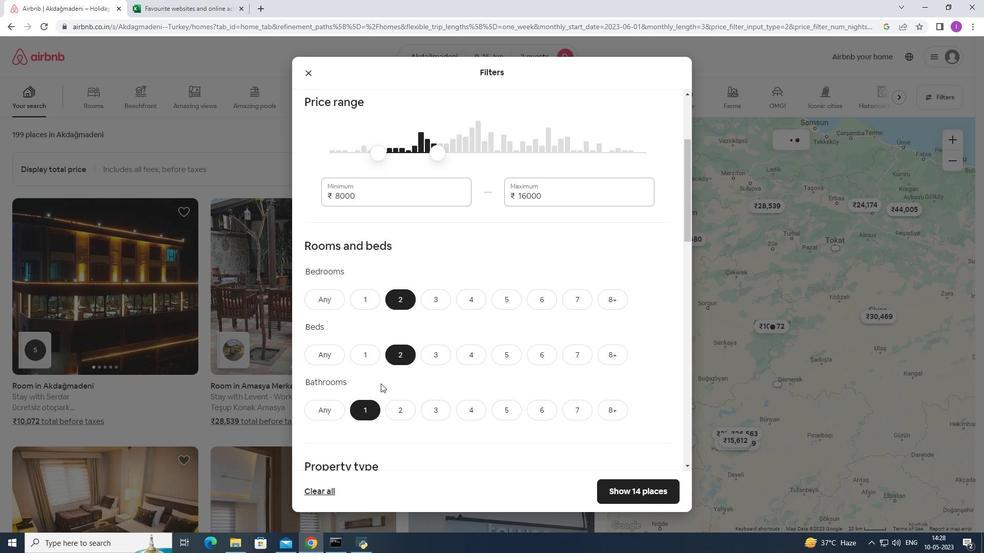 
Action: Mouse scrolled (382, 382) with delta (0, 0)
Screenshot: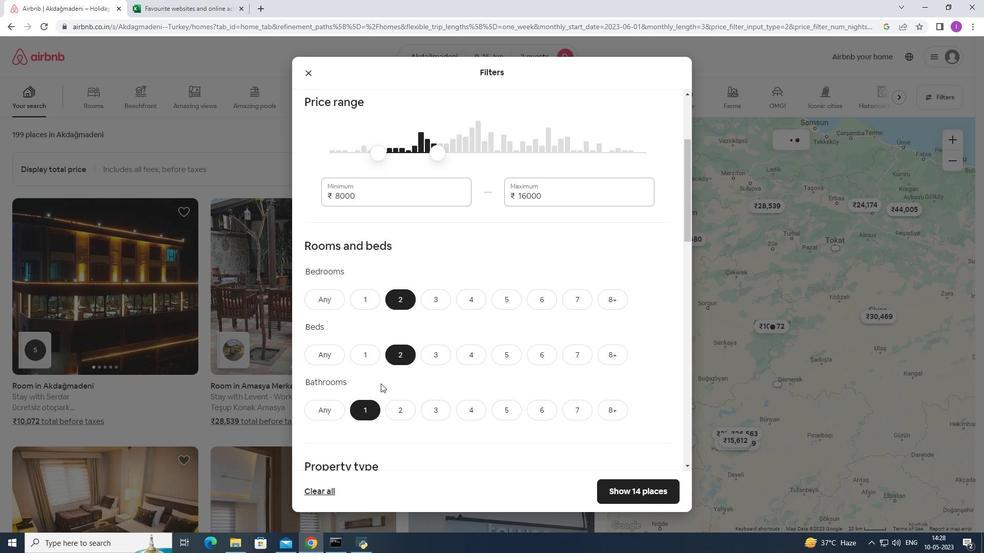 
Action: Mouse moved to (387, 376)
Screenshot: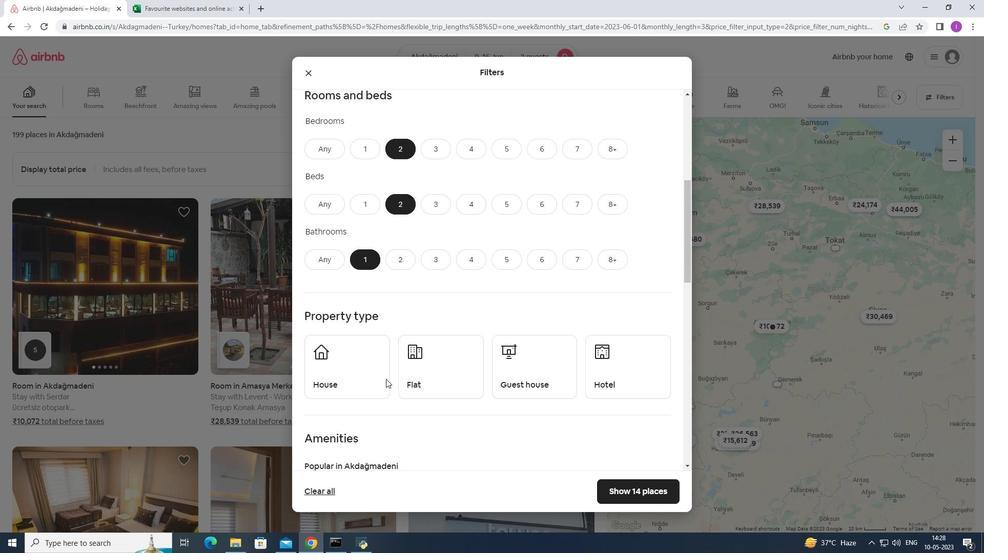 
Action: Mouse scrolled (387, 375) with delta (0, 0)
Screenshot: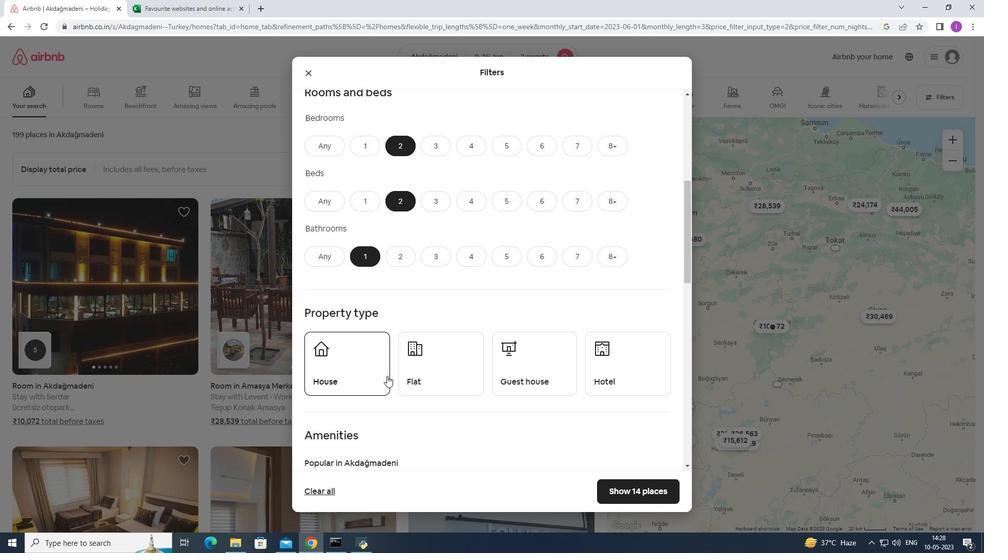 
Action: Mouse moved to (366, 334)
Screenshot: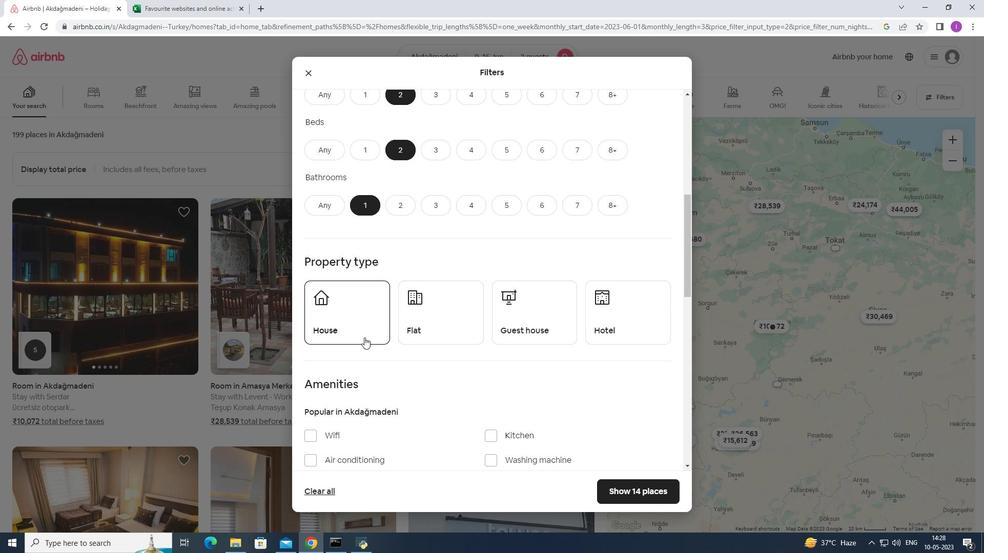 
Action: Mouse pressed left at (366, 334)
Screenshot: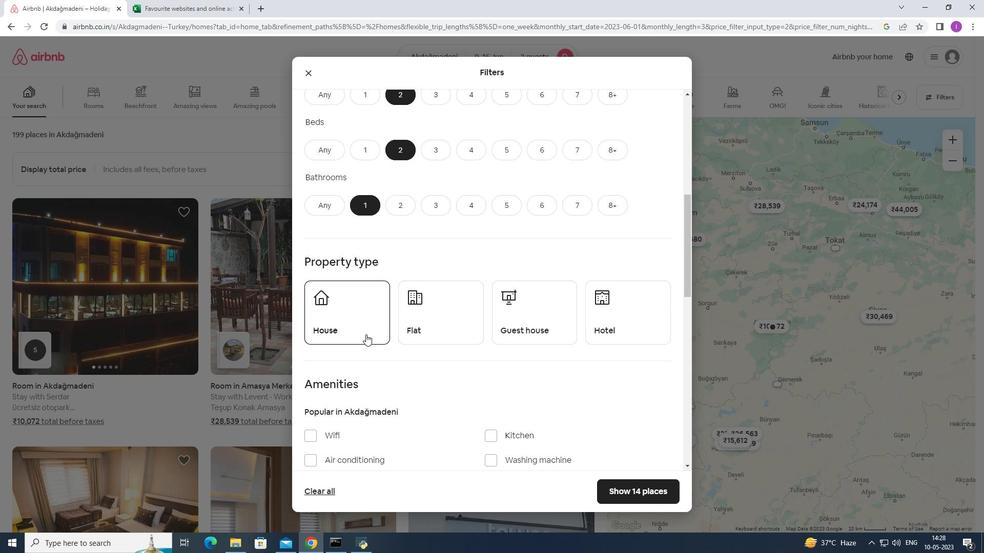 
Action: Mouse moved to (437, 331)
Screenshot: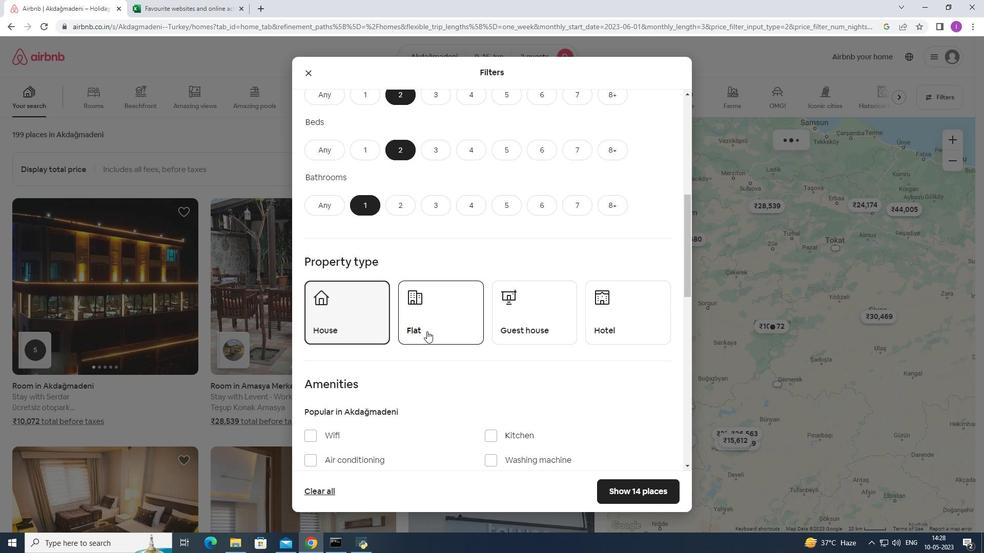 
Action: Mouse pressed left at (437, 331)
Screenshot: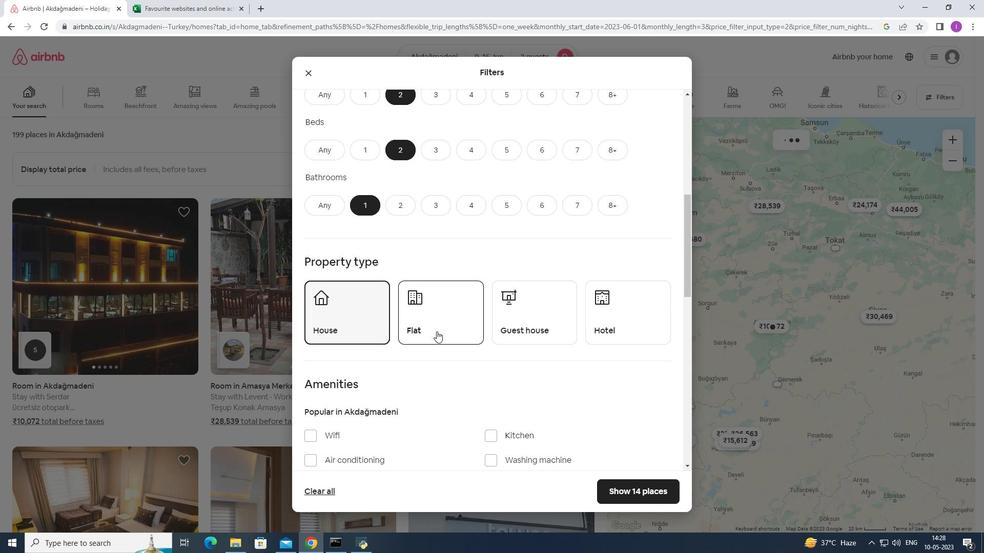 
Action: Mouse moved to (570, 329)
Screenshot: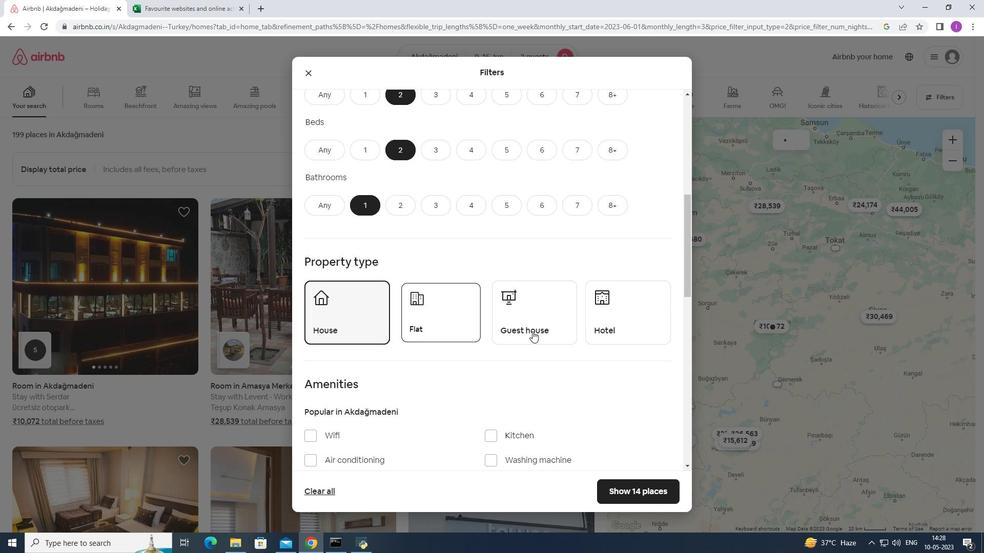 
Action: Mouse pressed left at (570, 329)
Screenshot: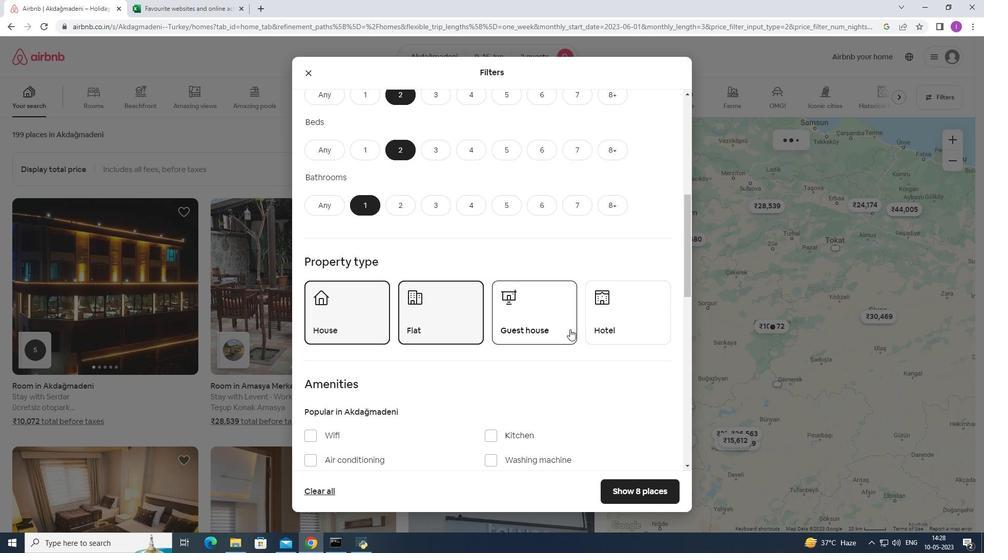 
Action: Mouse moved to (411, 432)
Screenshot: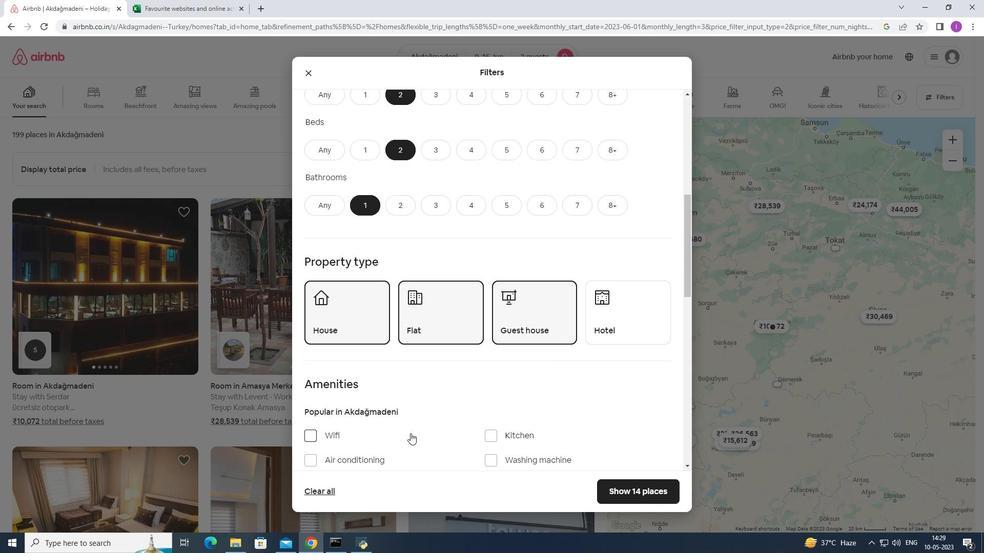 
Action: Mouse scrolled (411, 432) with delta (0, 0)
Screenshot: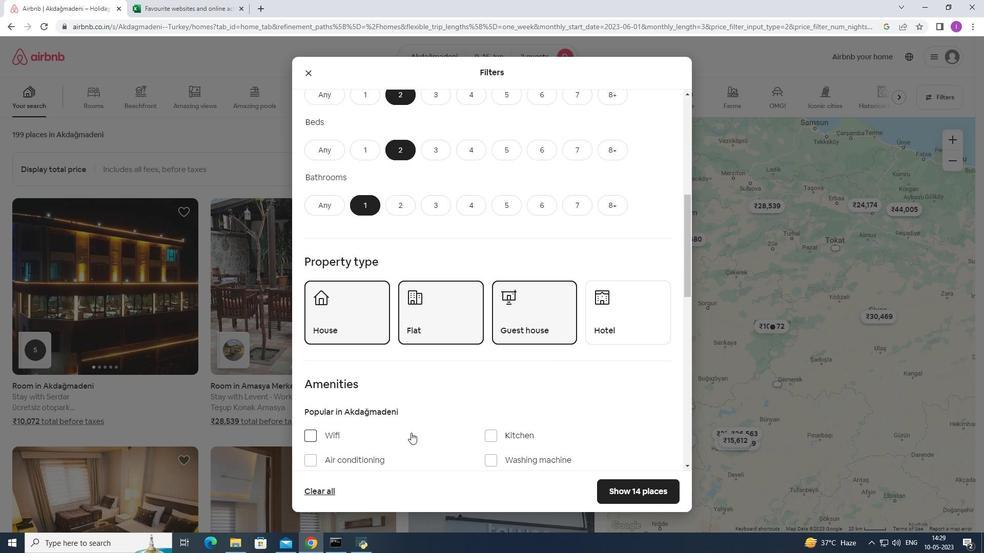 
Action: Mouse scrolled (411, 432) with delta (0, 0)
Screenshot: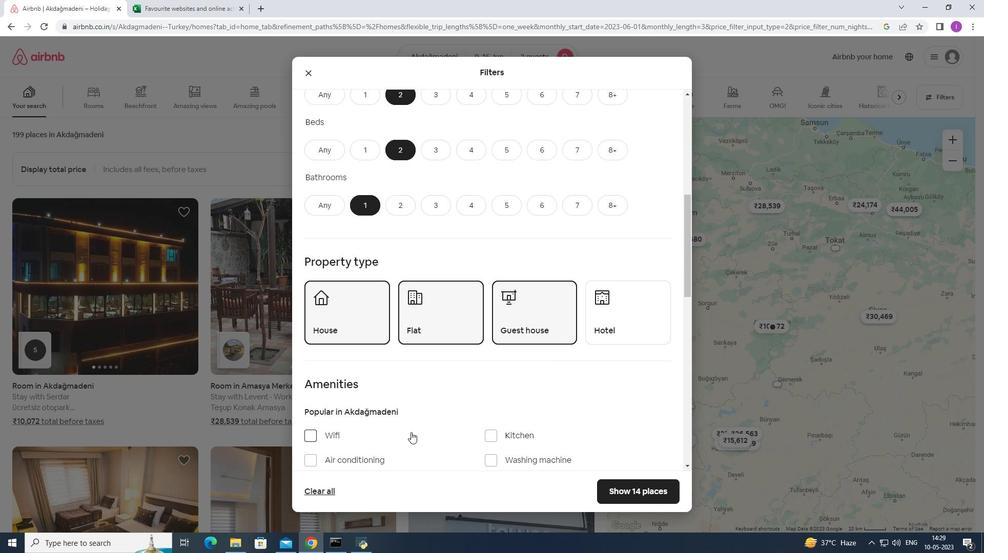 
Action: Mouse moved to (308, 332)
Screenshot: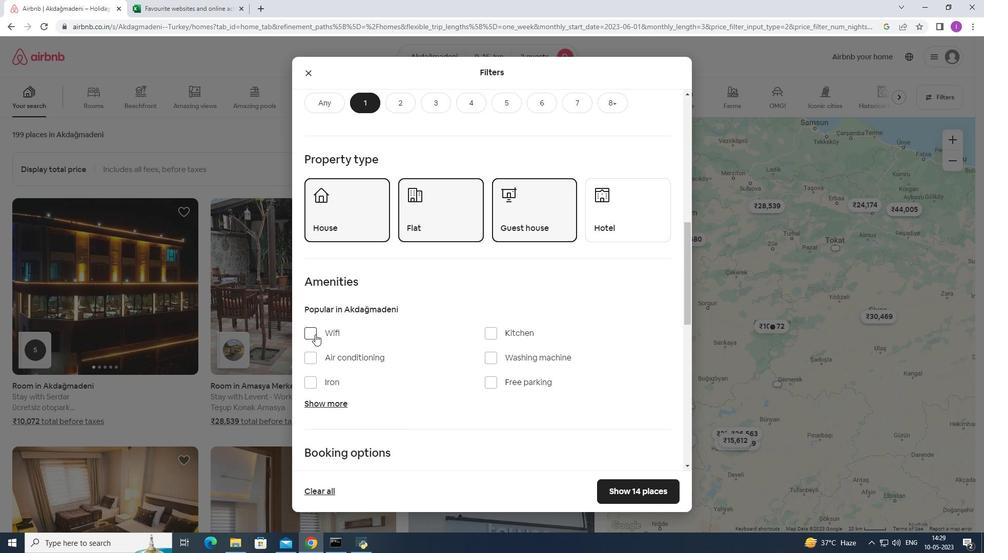
Action: Mouse pressed left at (308, 332)
Screenshot: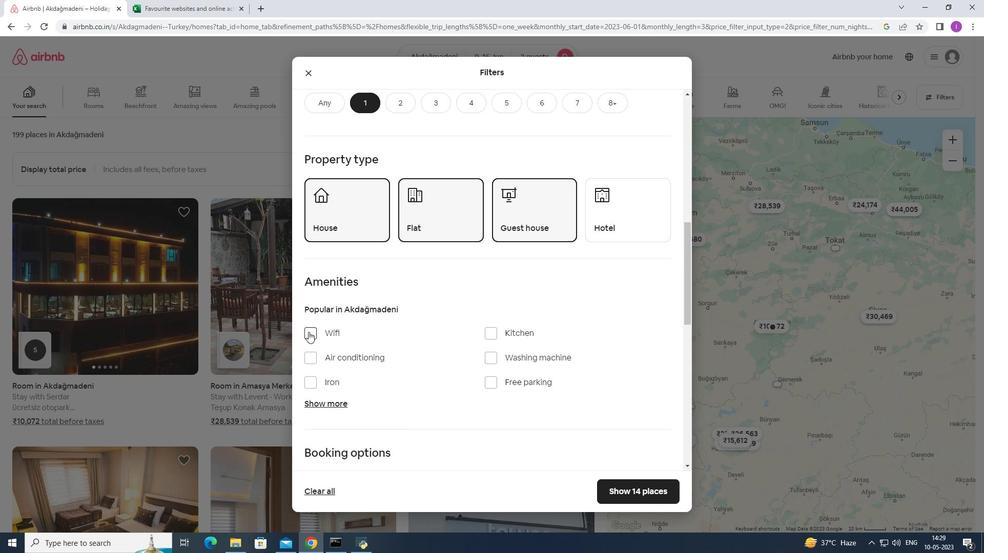 
Action: Mouse moved to (495, 358)
Screenshot: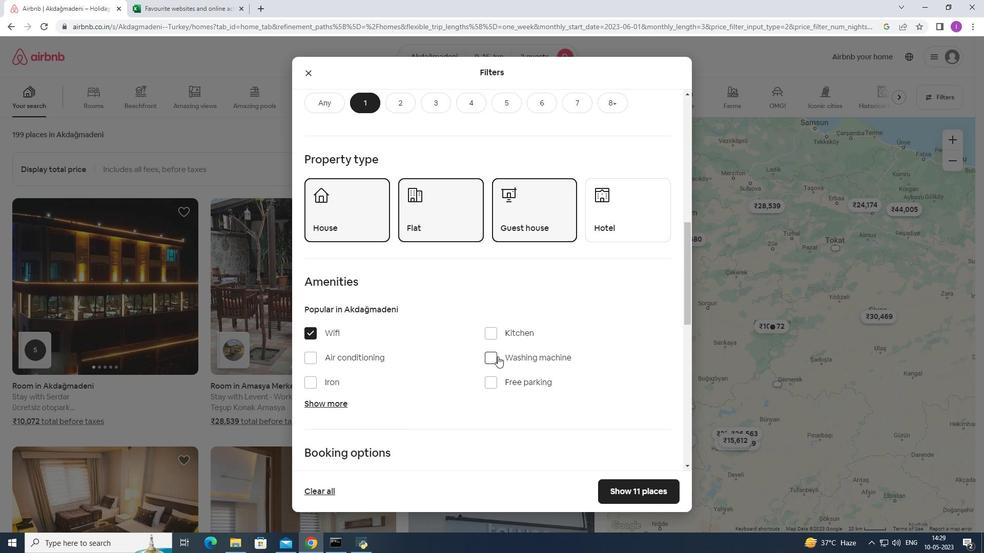 
Action: Mouse pressed left at (495, 358)
Screenshot: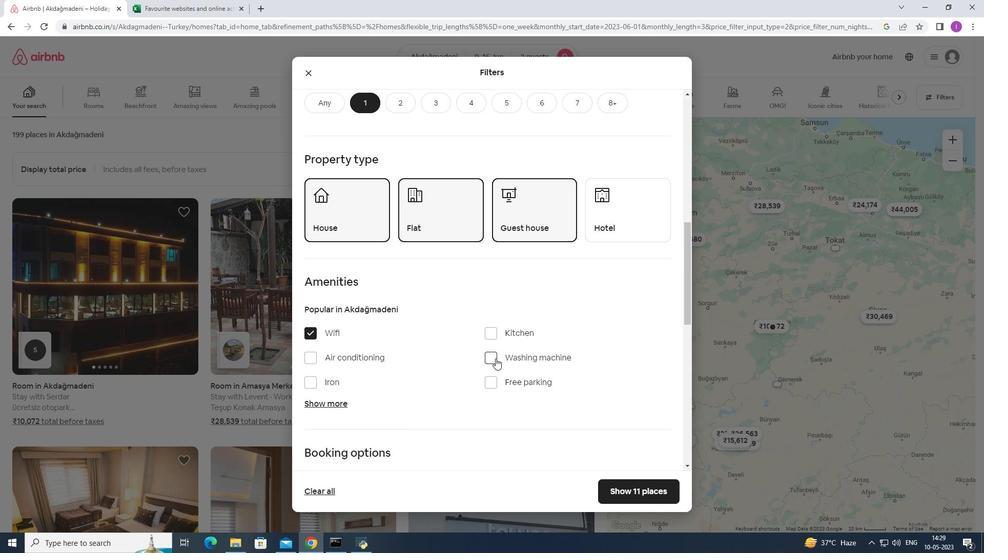 
Action: Mouse moved to (497, 385)
Screenshot: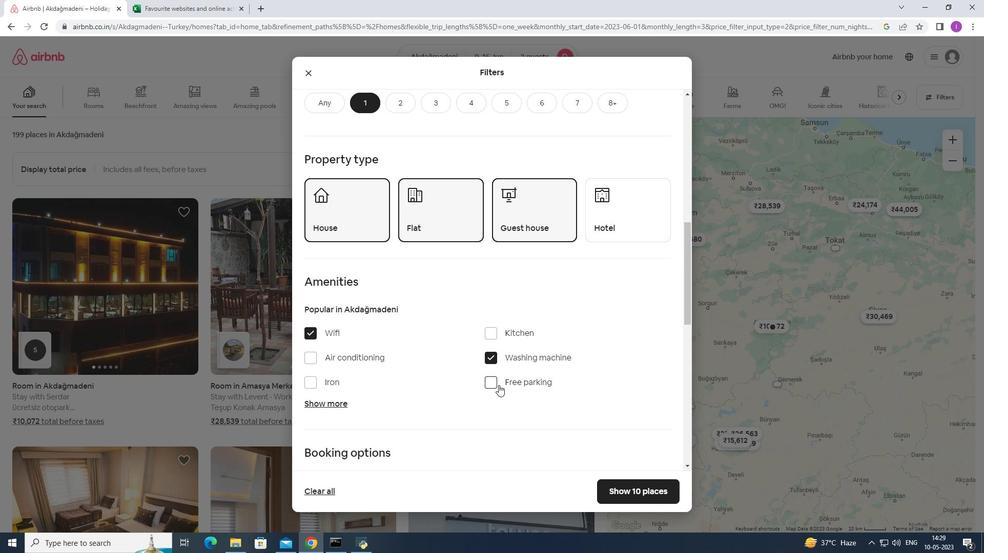 
Action: Mouse pressed left at (497, 385)
Screenshot: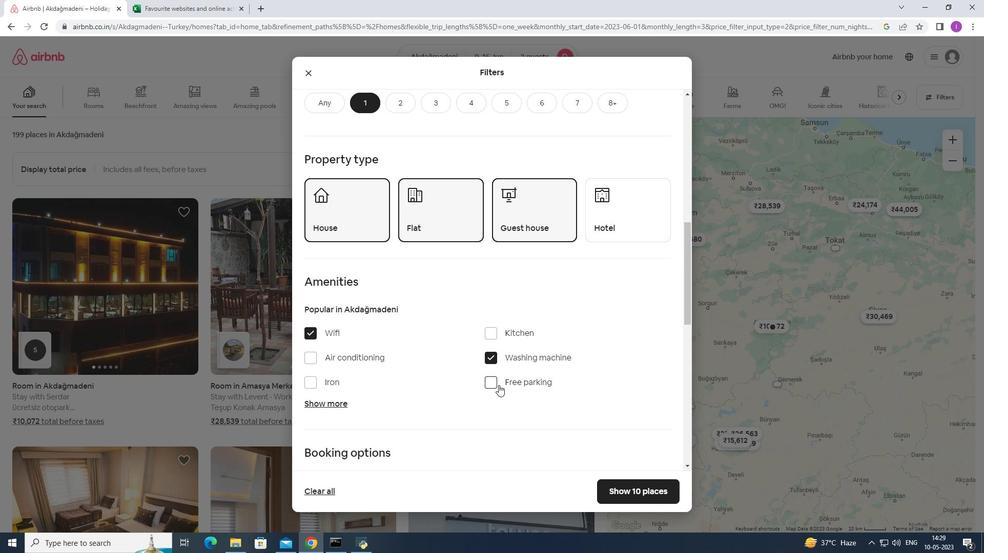 
Action: Mouse moved to (486, 353)
Screenshot: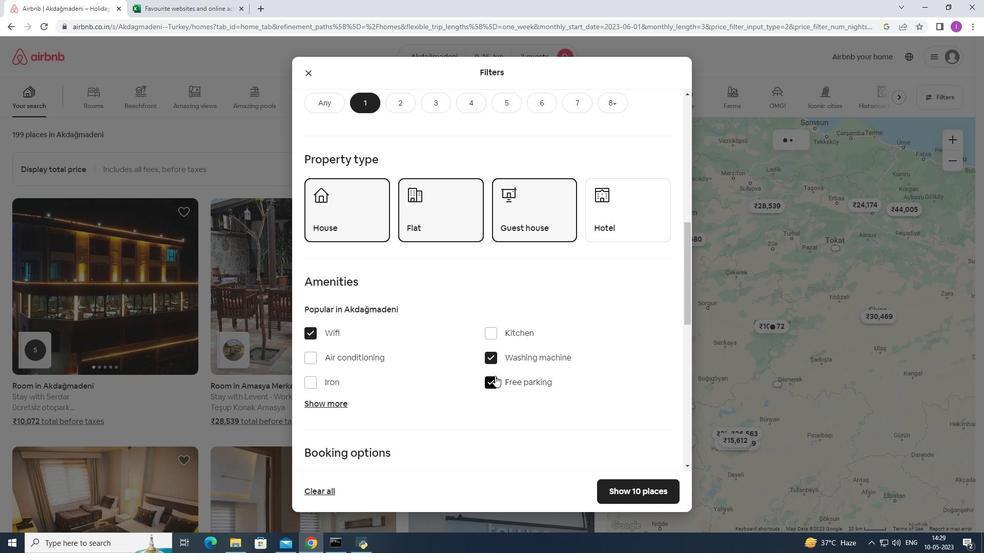 
Action: Mouse pressed left at (486, 353)
Screenshot: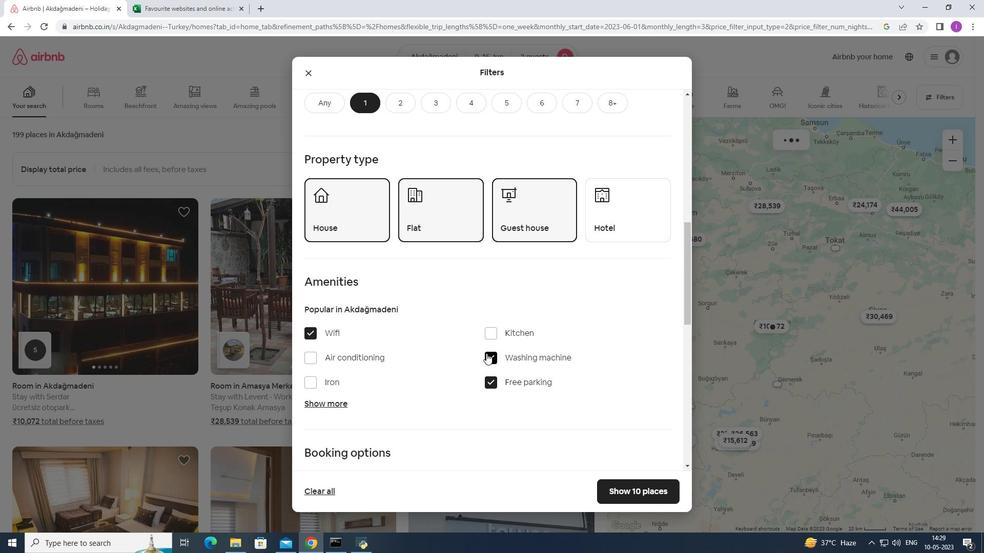
Action: Mouse moved to (399, 371)
Screenshot: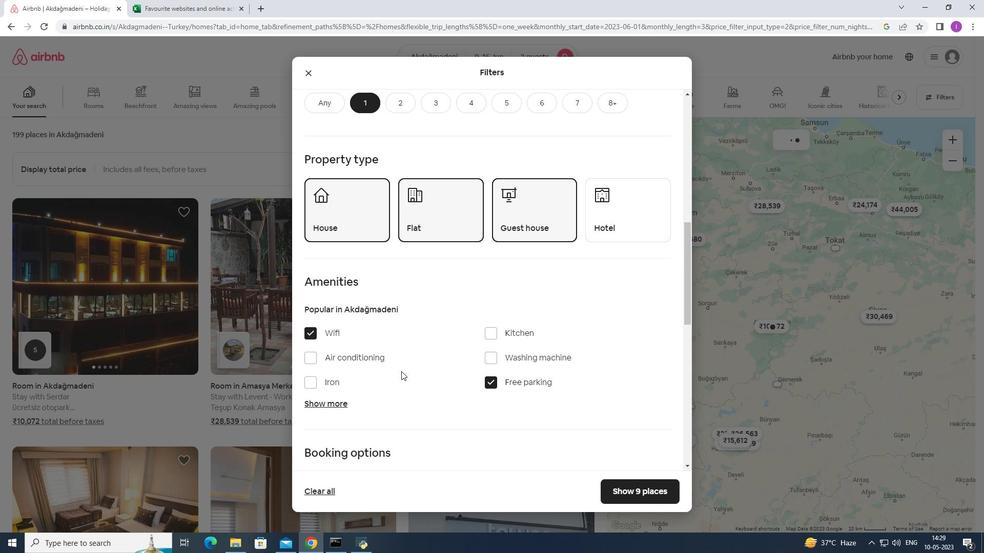 
Action: Mouse scrolled (399, 371) with delta (0, 0)
Screenshot: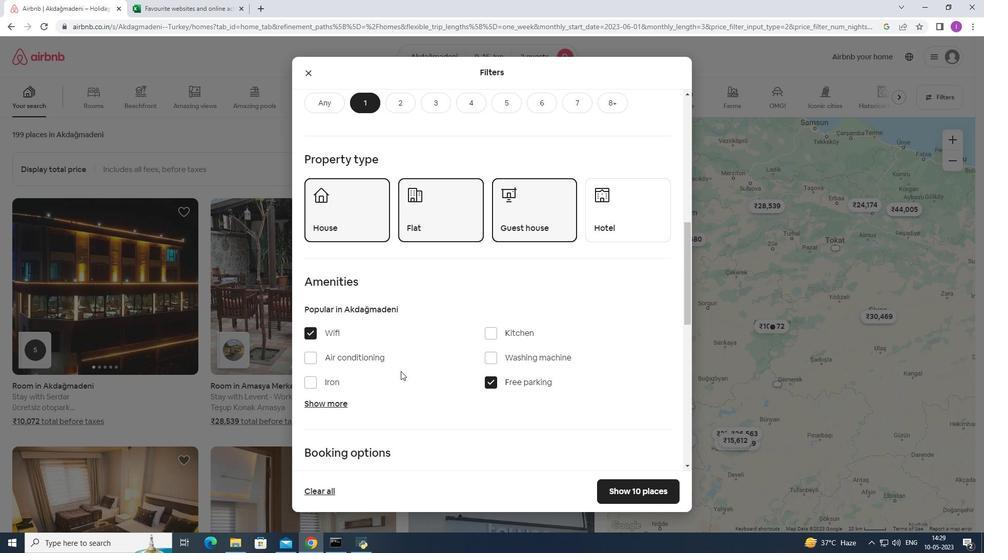 
Action: Mouse scrolled (399, 371) with delta (0, 0)
Screenshot: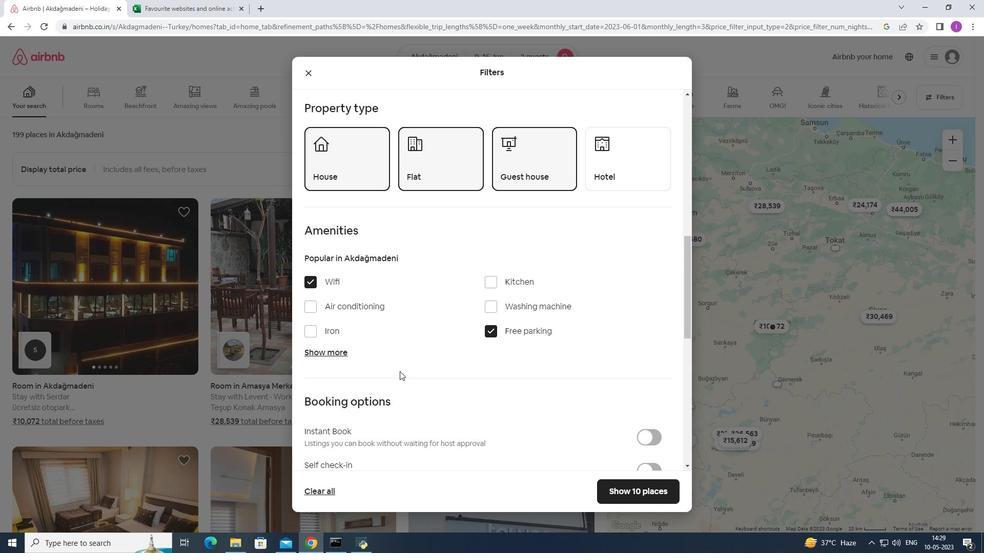 
Action: Mouse scrolled (399, 371) with delta (0, 0)
Screenshot: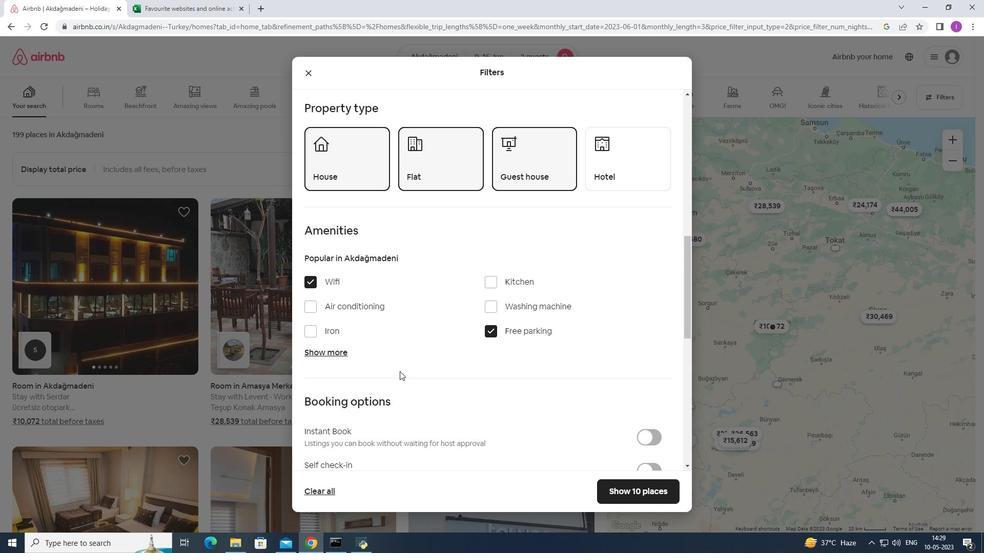 
Action: Mouse moved to (496, 199)
Screenshot: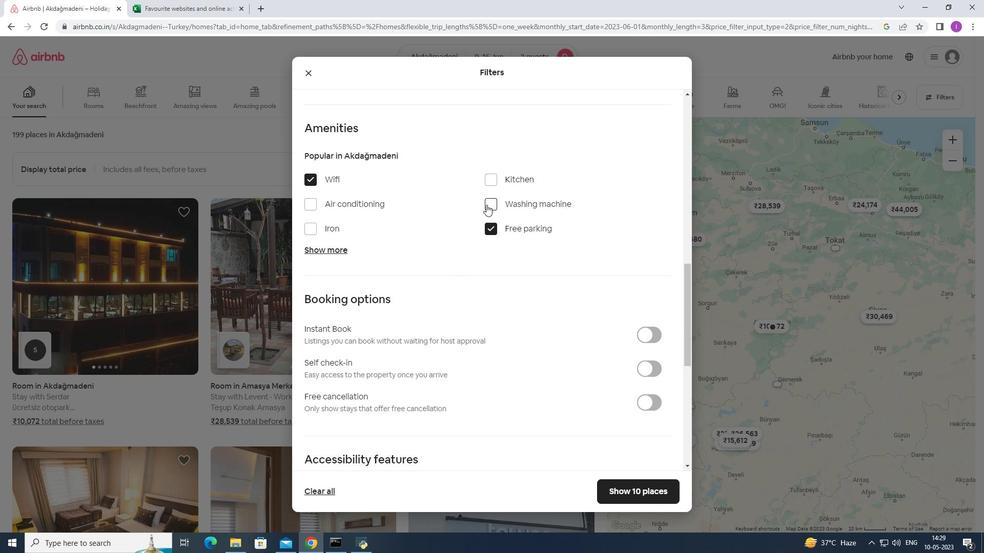
Action: Mouse pressed left at (496, 199)
Screenshot: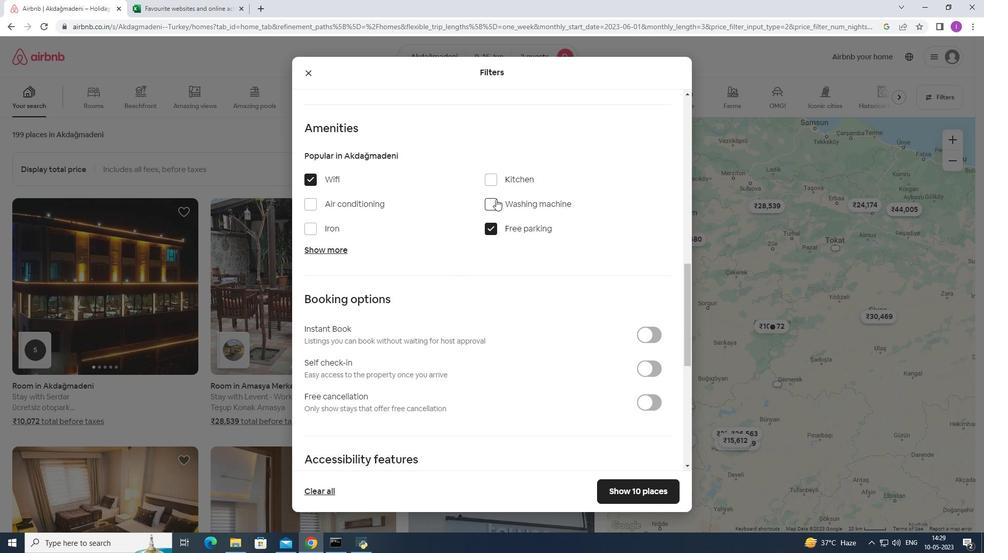 
Action: Mouse moved to (494, 232)
Screenshot: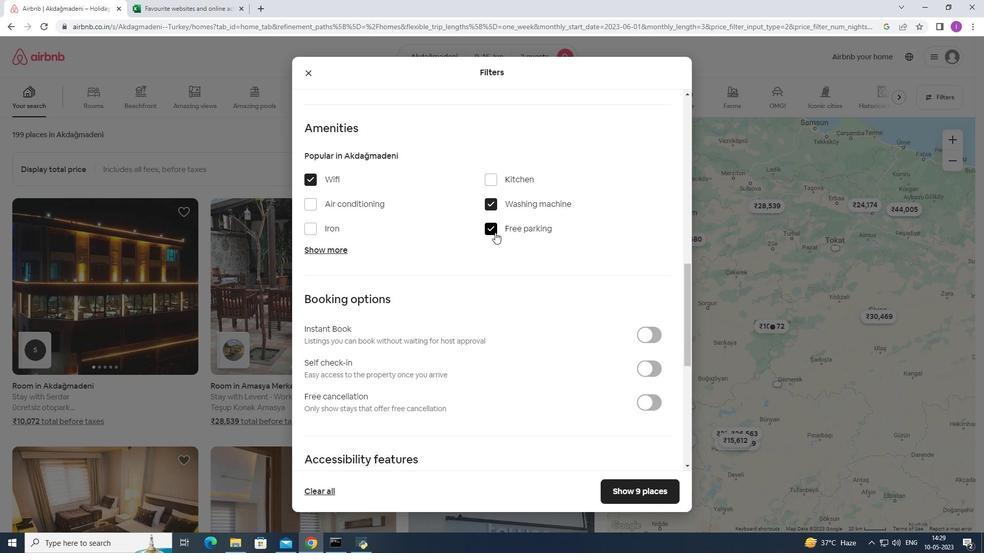 
Action: Mouse pressed left at (494, 232)
Screenshot: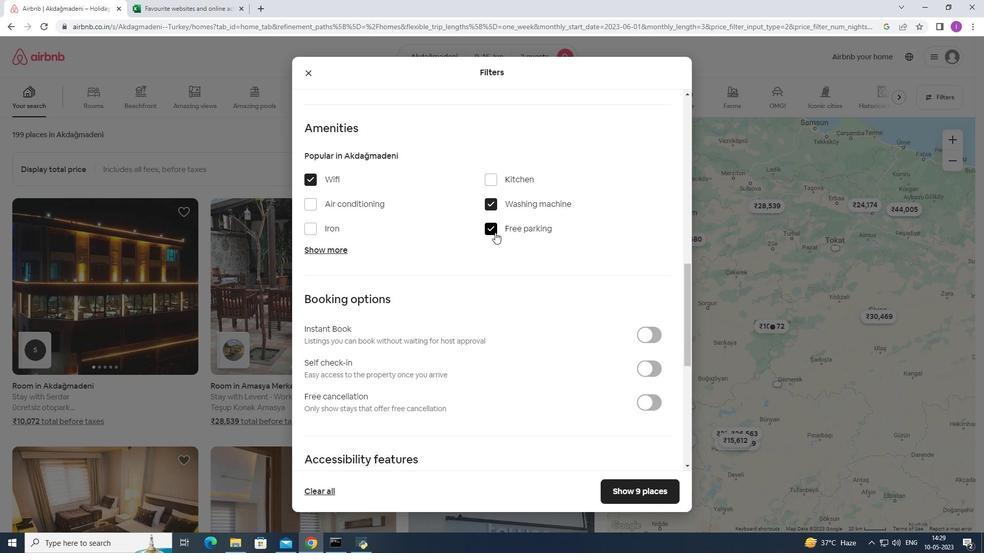 
Action: Mouse moved to (324, 179)
Screenshot: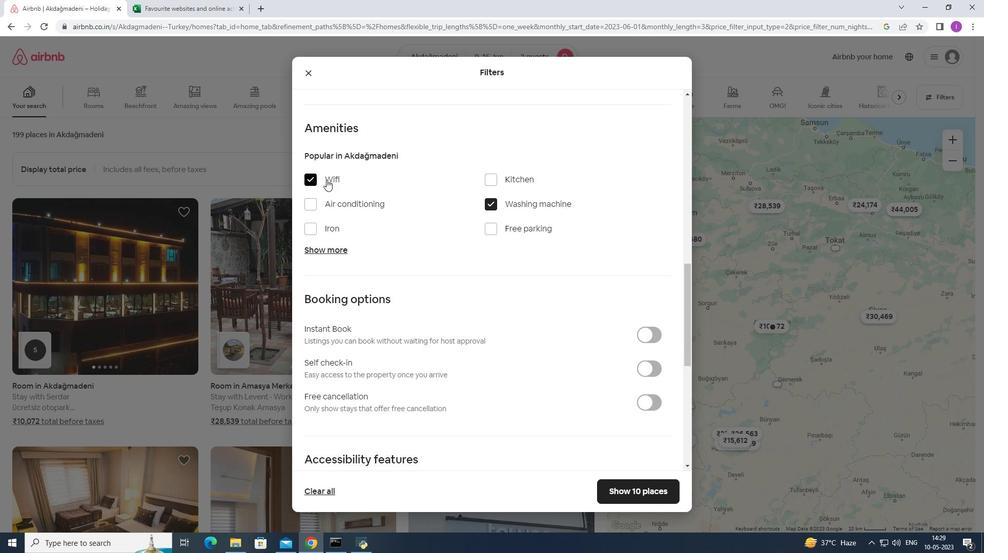 
Action: Mouse pressed left at (324, 179)
Screenshot: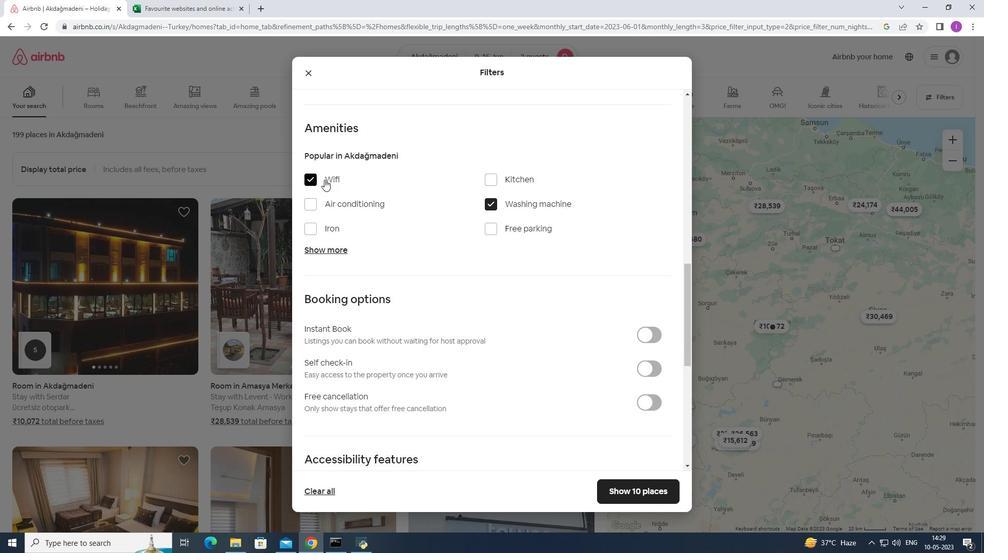 
Action: Mouse moved to (543, 312)
Screenshot: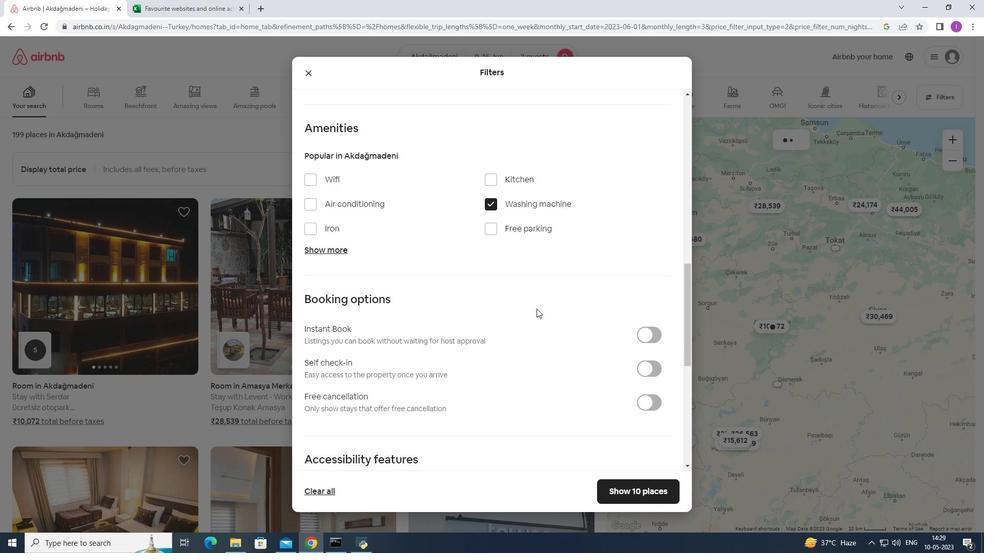 
Action: Mouse scrolled (543, 312) with delta (0, 0)
Screenshot: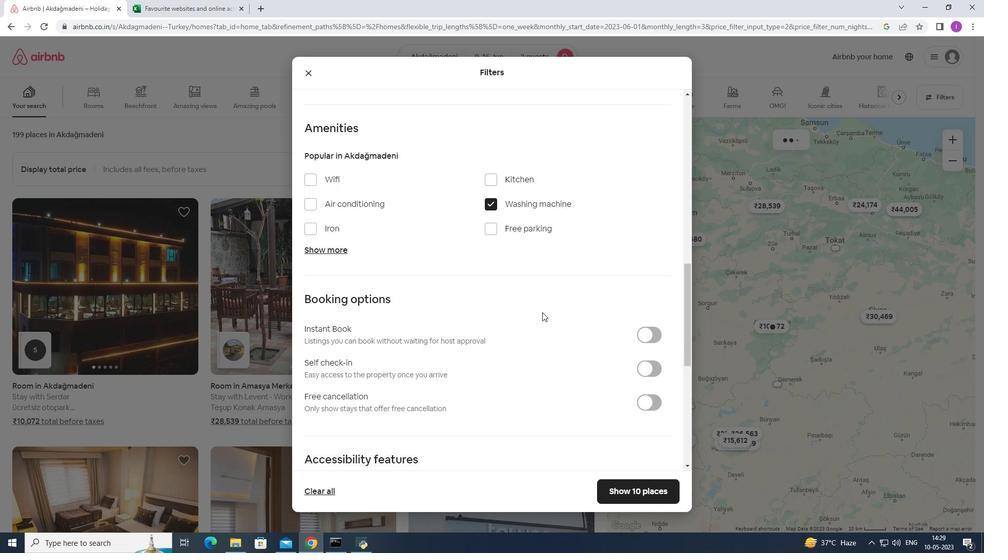 
Action: Mouse scrolled (543, 312) with delta (0, 0)
Screenshot: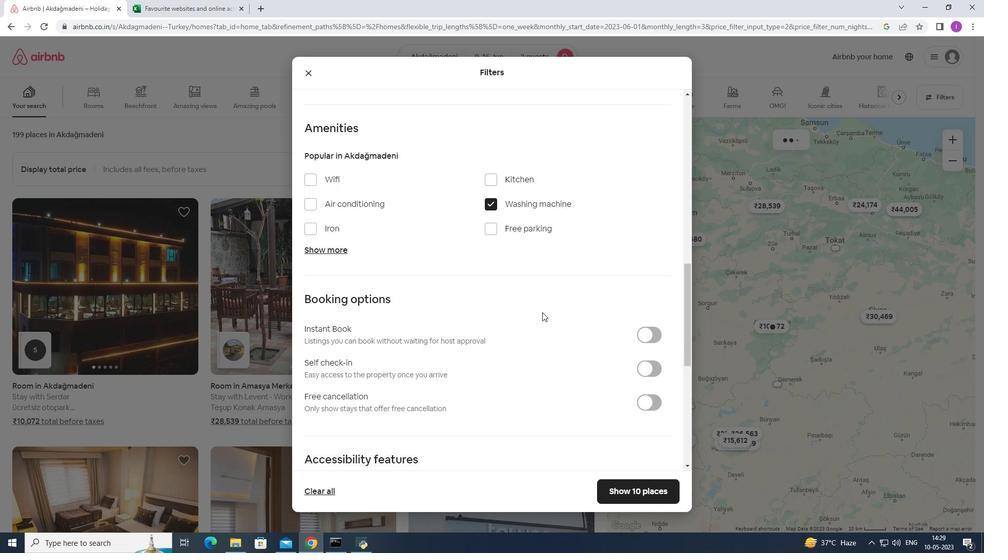
Action: Mouse moved to (652, 268)
Screenshot: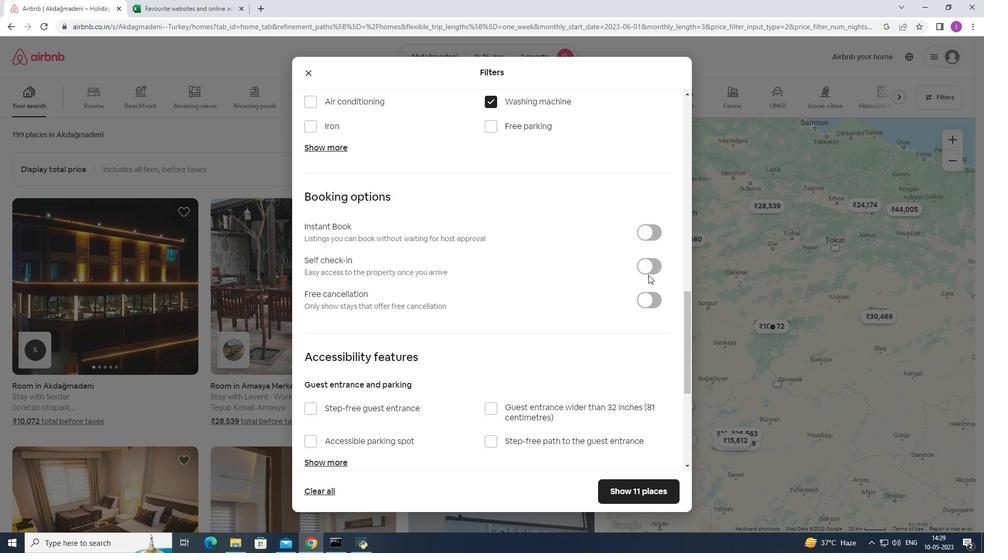 
Action: Mouse pressed left at (652, 268)
Screenshot: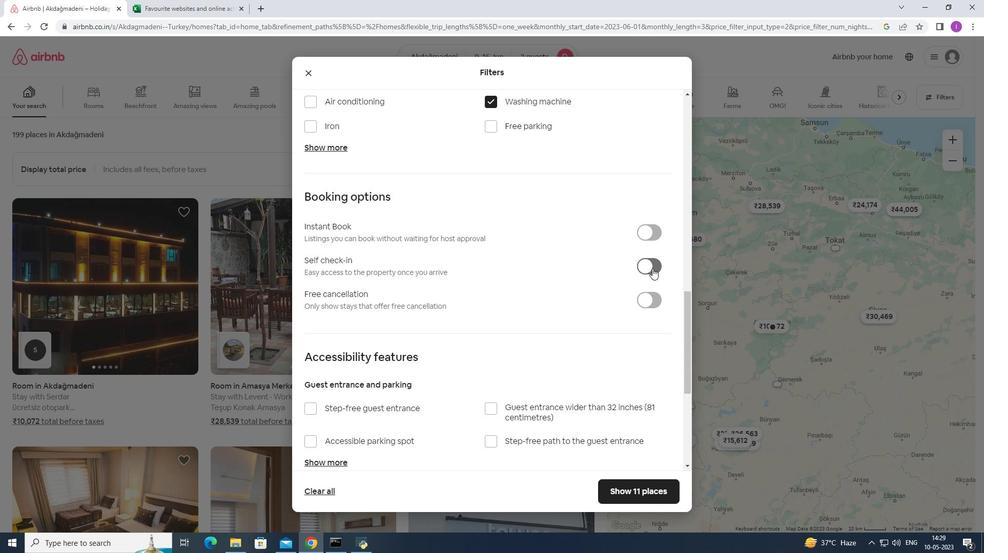 
Action: Mouse moved to (467, 334)
Screenshot: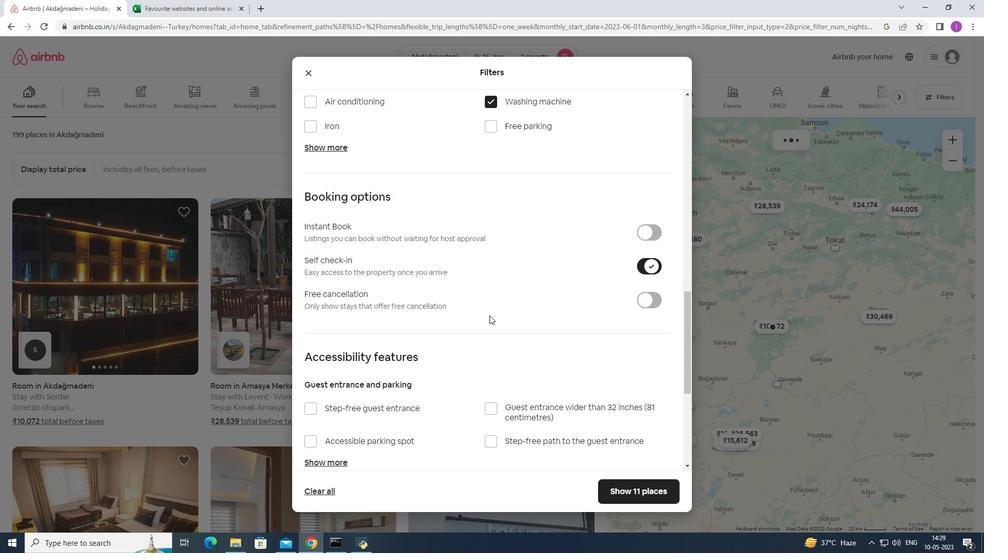 
Action: Mouse scrolled (467, 333) with delta (0, 0)
Screenshot: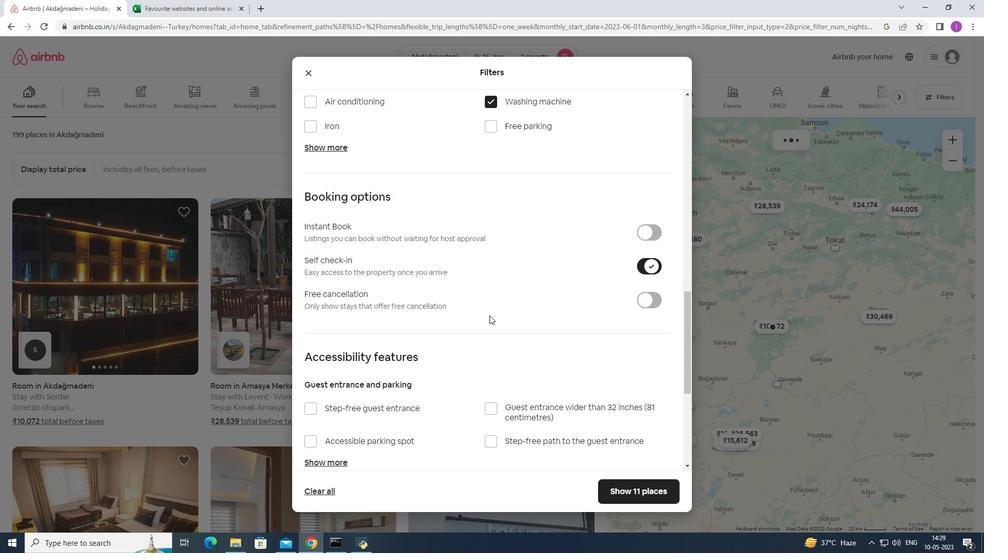
Action: Mouse moved to (467, 334)
Screenshot: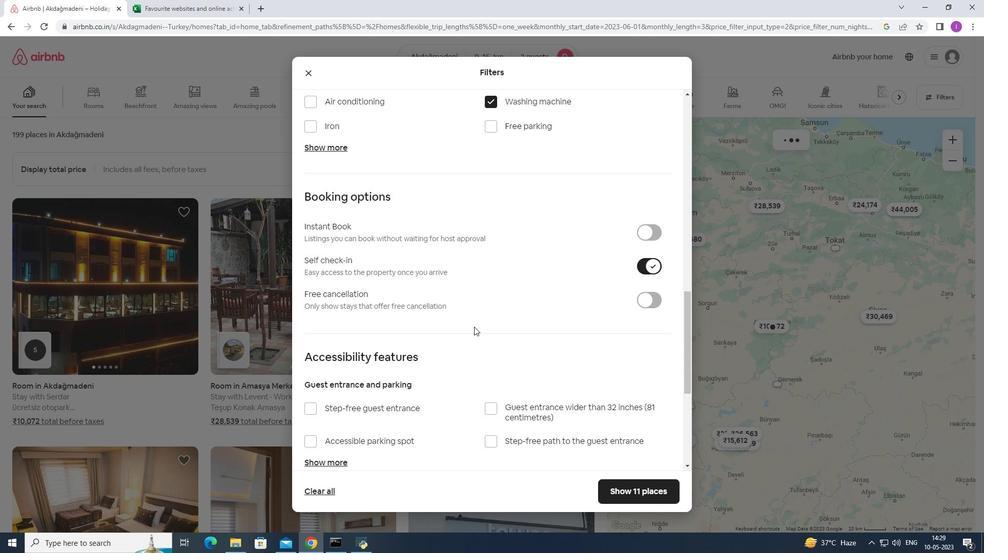 
Action: Mouse scrolled (467, 333) with delta (0, 0)
Screenshot: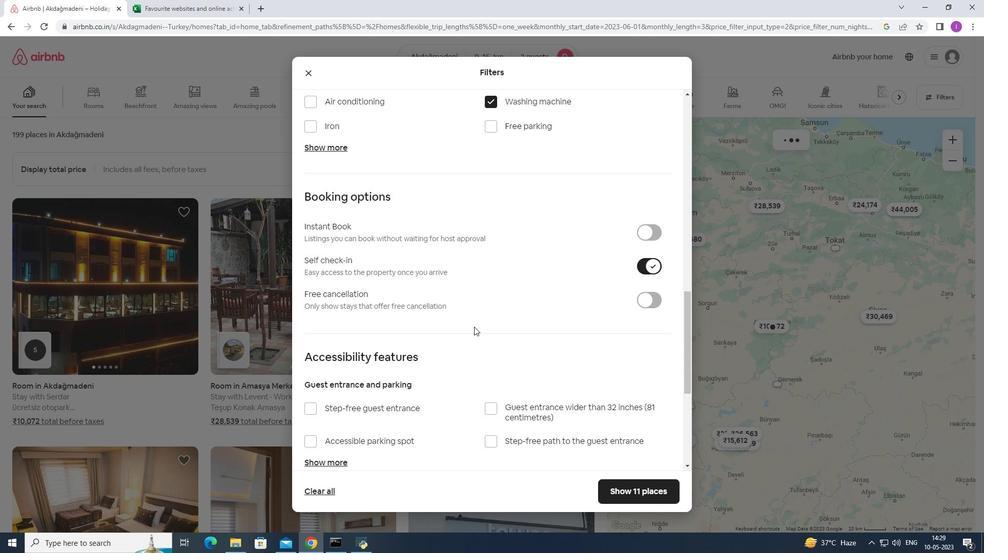 
Action: Mouse scrolled (467, 333) with delta (0, 0)
Screenshot: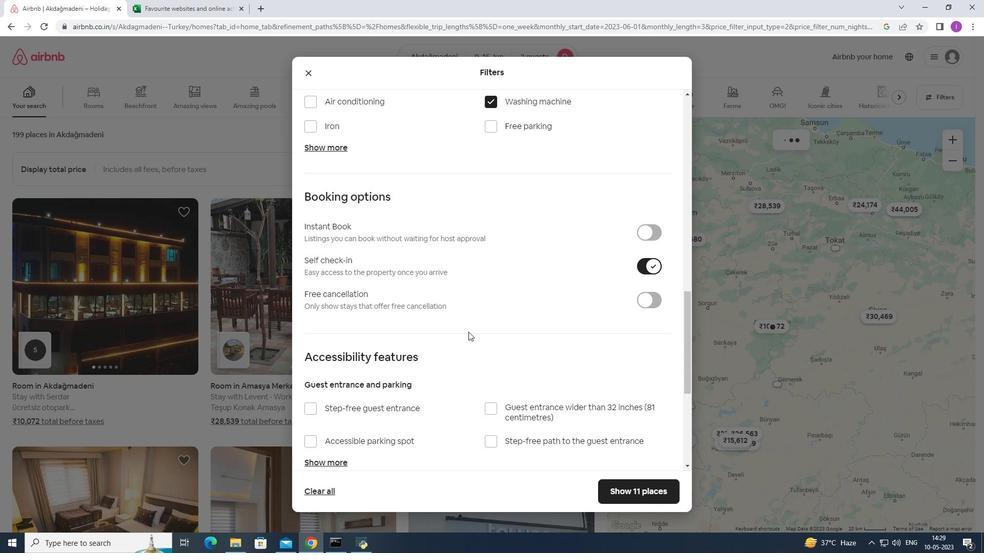 
Action: Mouse moved to (467, 334)
Screenshot: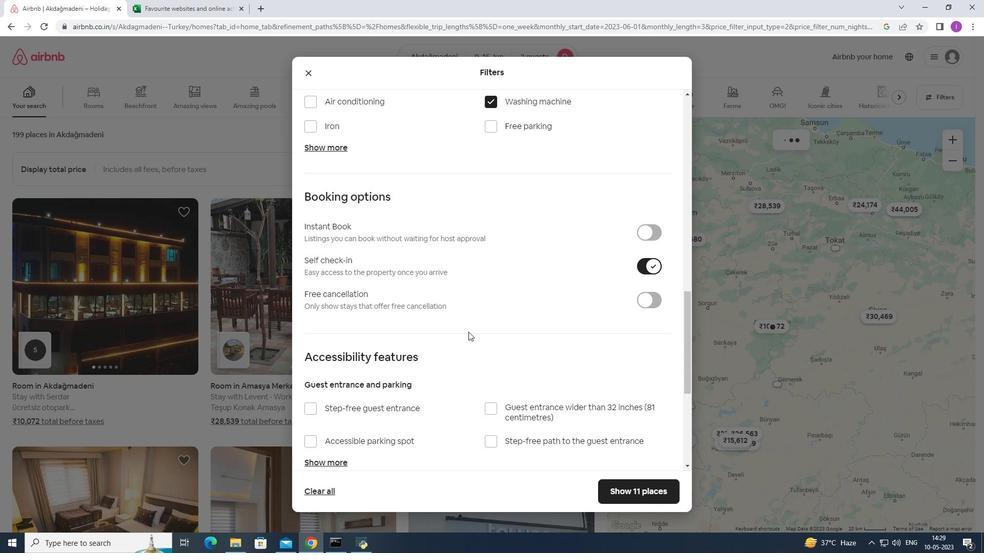 
Action: Mouse scrolled (467, 334) with delta (0, 0)
Screenshot: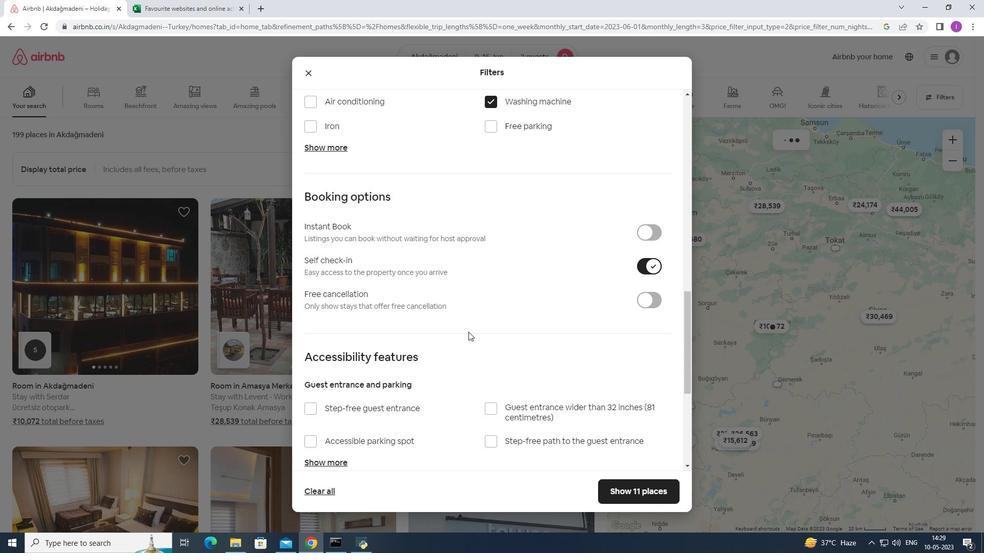 
Action: Mouse moved to (466, 335)
Screenshot: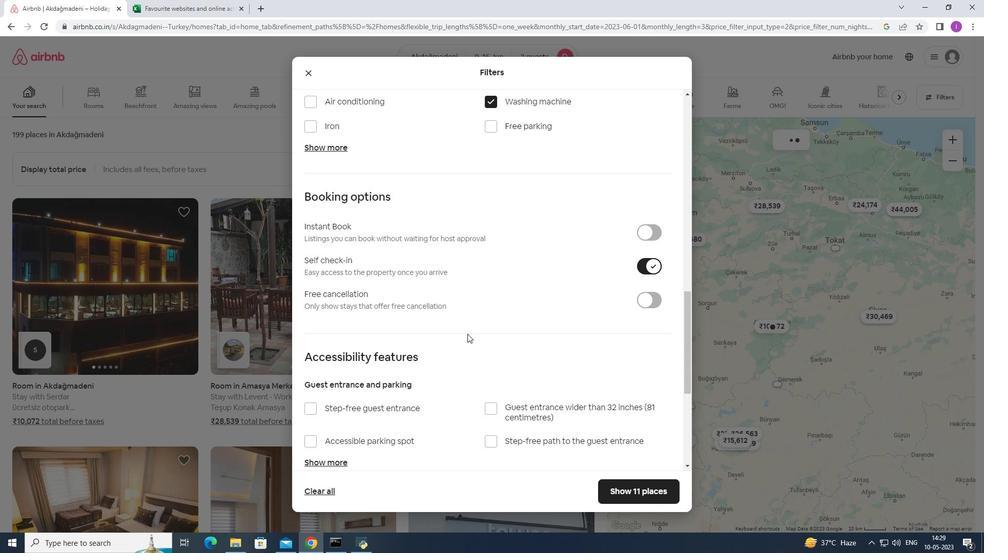 
Action: Mouse scrolled (466, 335) with delta (0, 0)
Screenshot: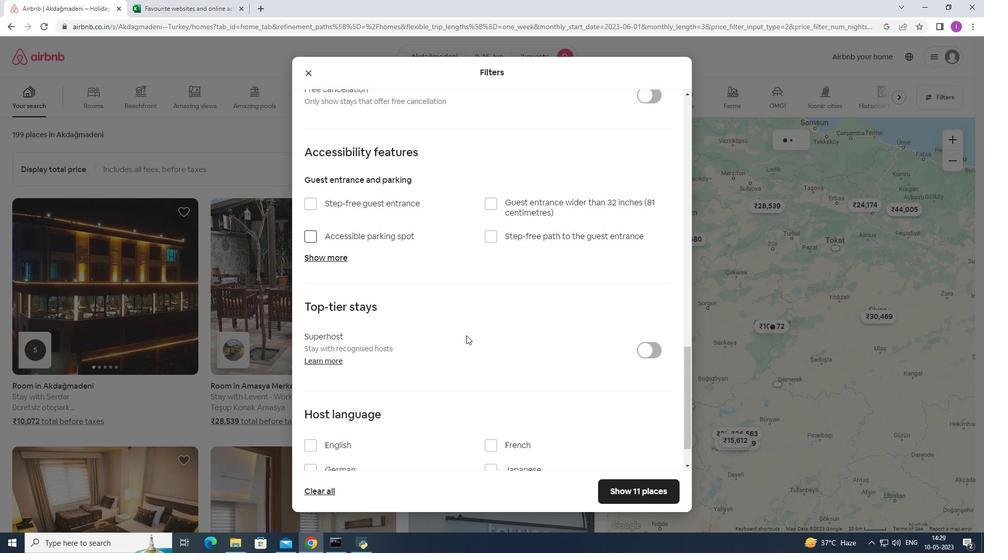 
Action: Mouse scrolled (466, 335) with delta (0, 0)
Screenshot: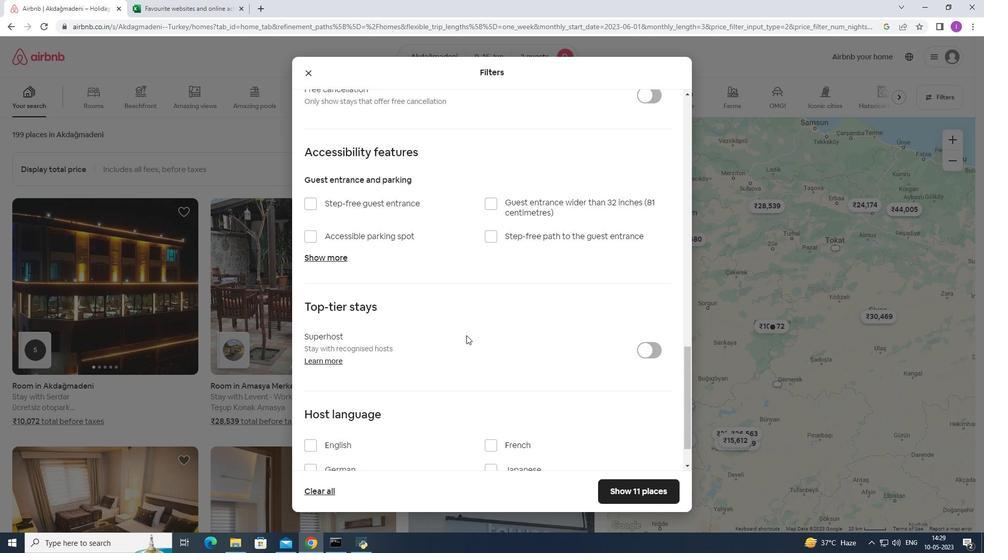 
Action: Mouse scrolled (466, 335) with delta (0, 0)
Screenshot: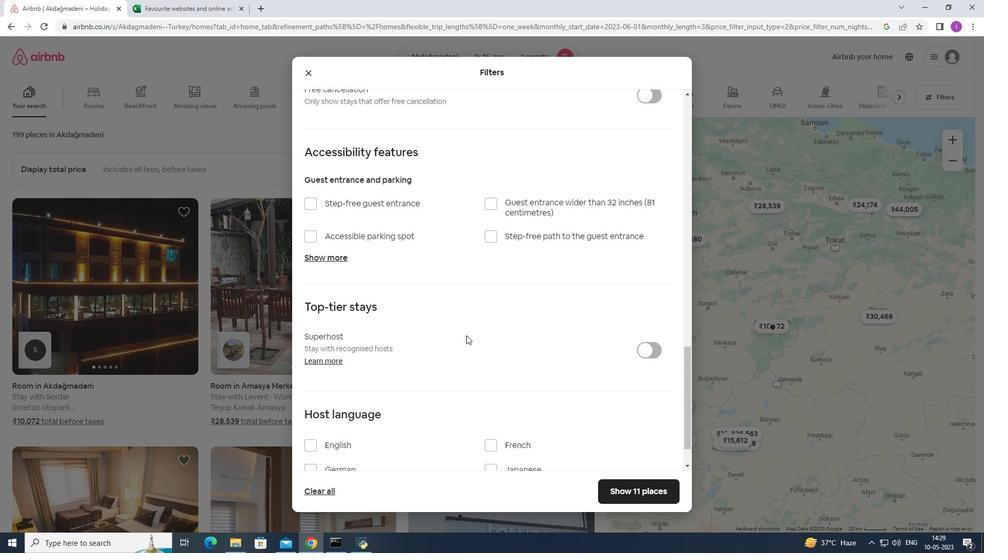 
Action: Mouse scrolled (466, 335) with delta (0, 0)
Screenshot: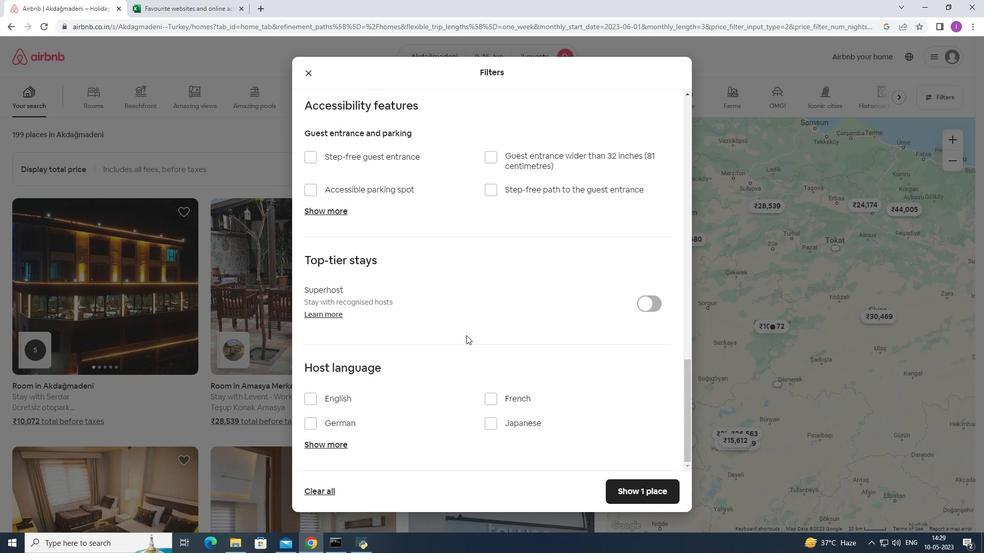 
Action: Mouse scrolled (466, 335) with delta (0, 0)
Screenshot: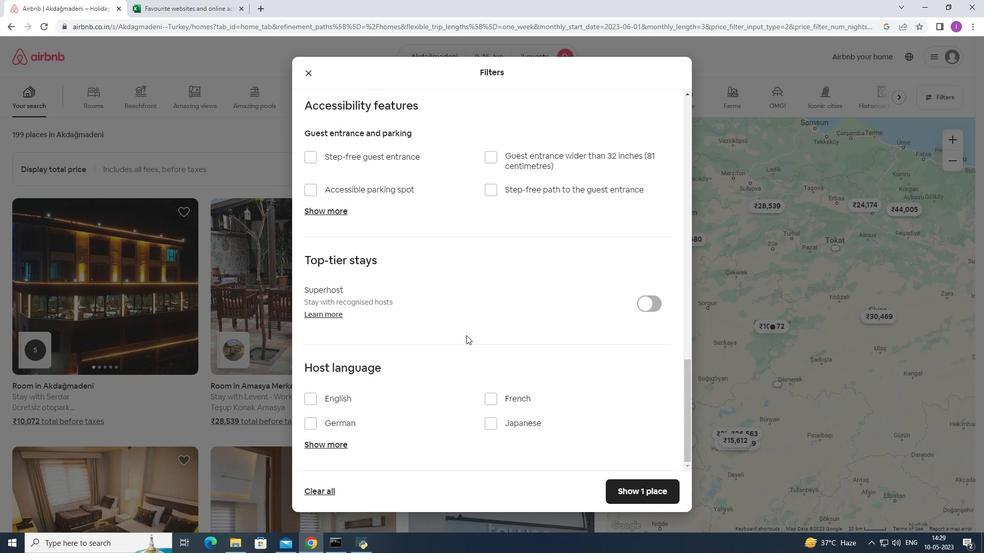 
Action: Mouse scrolled (466, 335) with delta (0, 0)
Screenshot: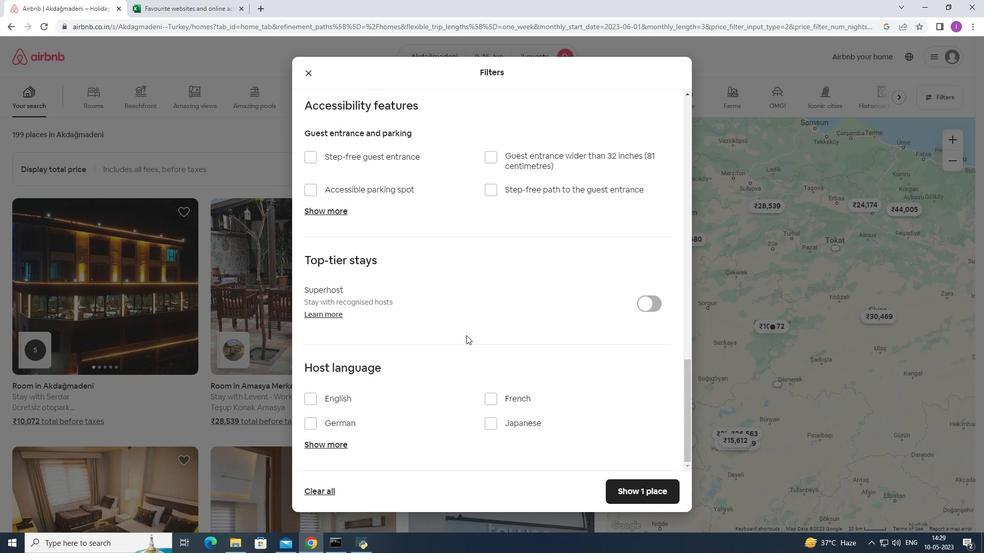 
Action: Mouse scrolled (466, 335) with delta (0, 0)
Screenshot: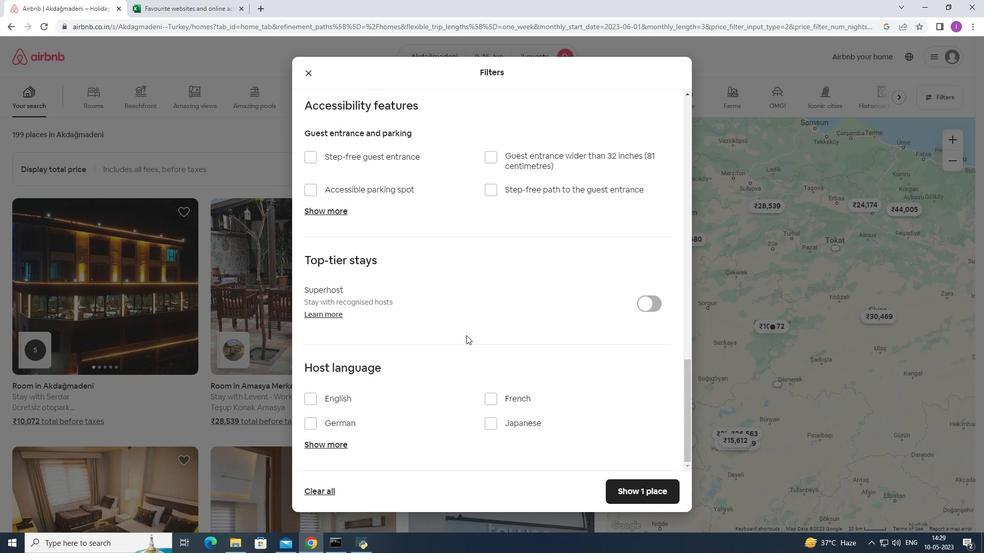 
Action: Mouse scrolled (466, 335) with delta (0, 0)
Screenshot: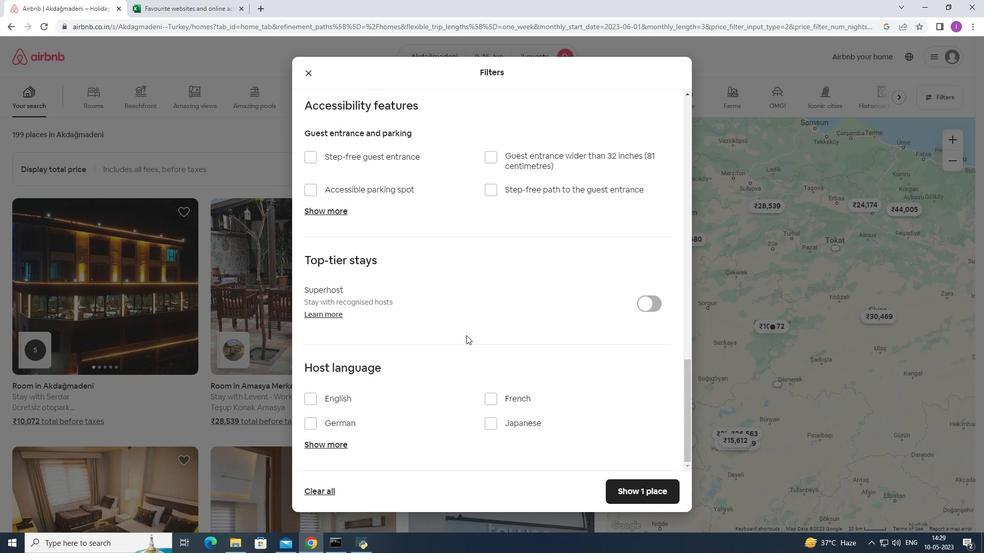 
Action: Mouse moved to (314, 396)
Screenshot: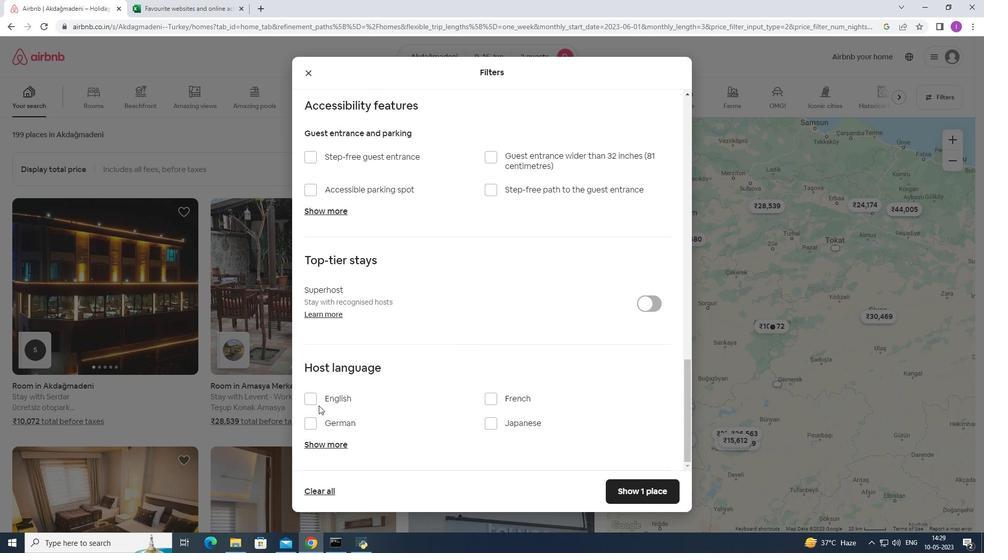 
Action: Mouse pressed left at (314, 396)
Screenshot: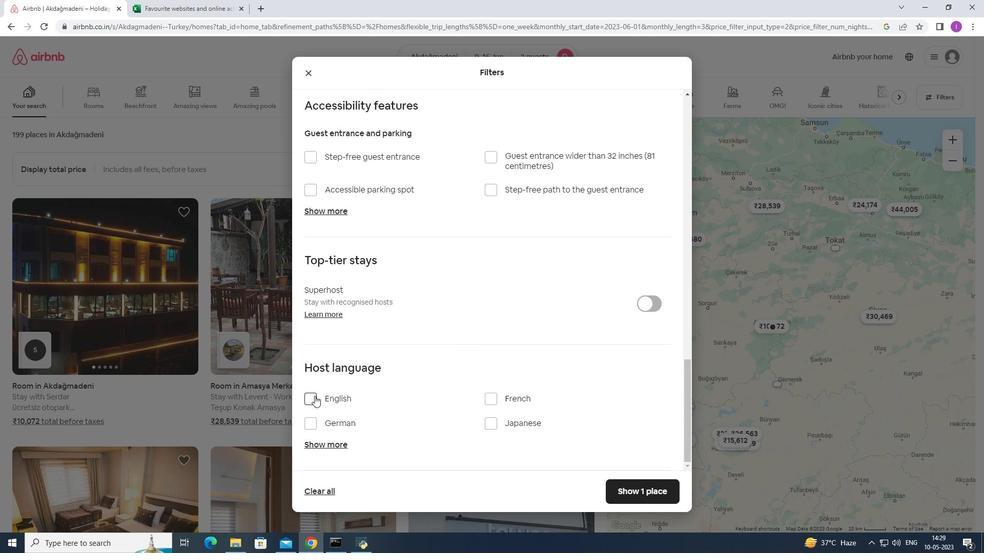 
Action: Mouse moved to (635, 500)
Screenshot: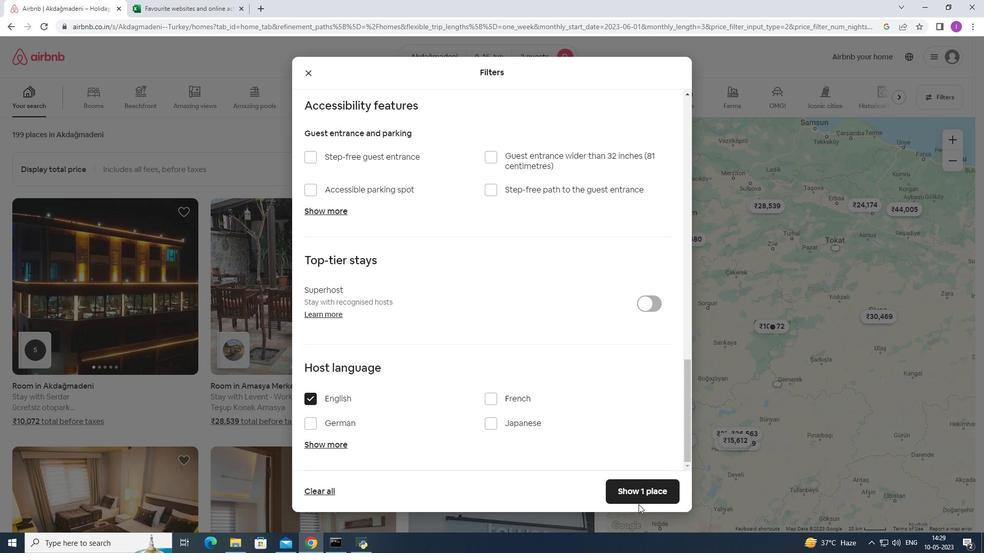 
Action: Mouse pressed left at (635, 500)
Screenshot: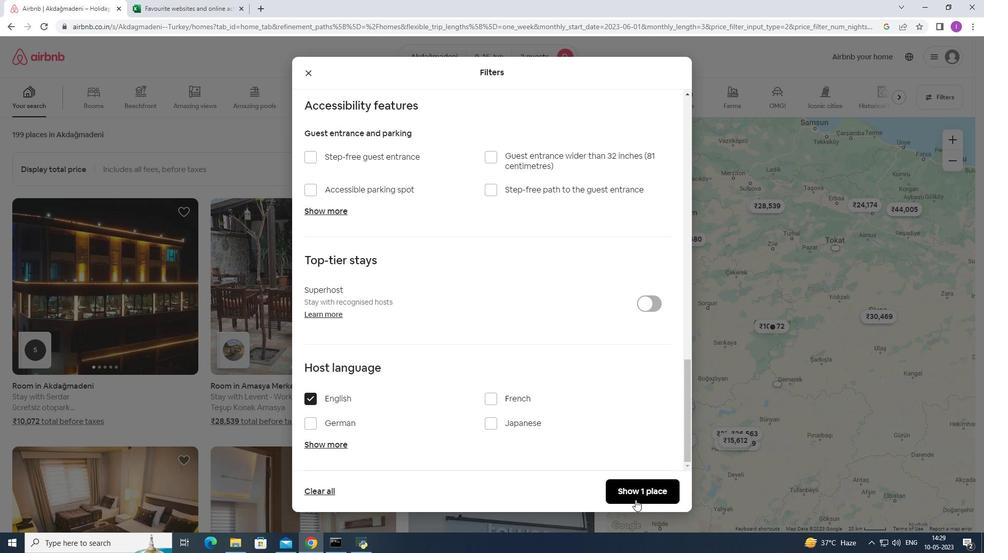 
Action: Mouse moved to (640, 496)
Screenshot: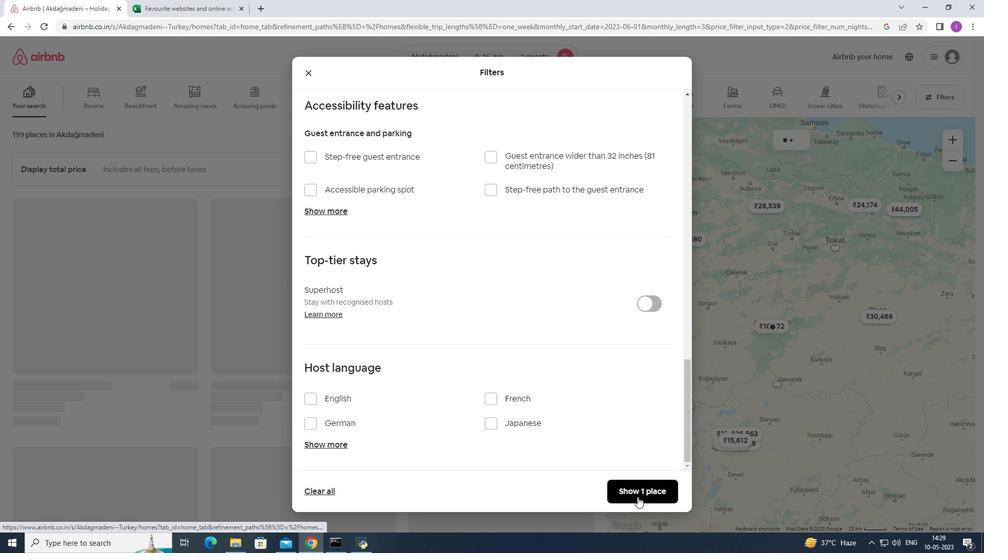 
